 Task: Look for space in Rāmganj, Bangladesh from 1st July, 2023 to 3rd July, 2023 for 1 adult in price range Rs.5000 to Rs.15000. Place can be private room with 1  bedroom having 1 bed and 1 bathroom. Property type can be house, flat, guest house, hotel. Amenities needed are: air conditioning. Booking option can be shelf check-in. Required host language is English.
Action: Mouse moved to (438, 104)
Screenshot: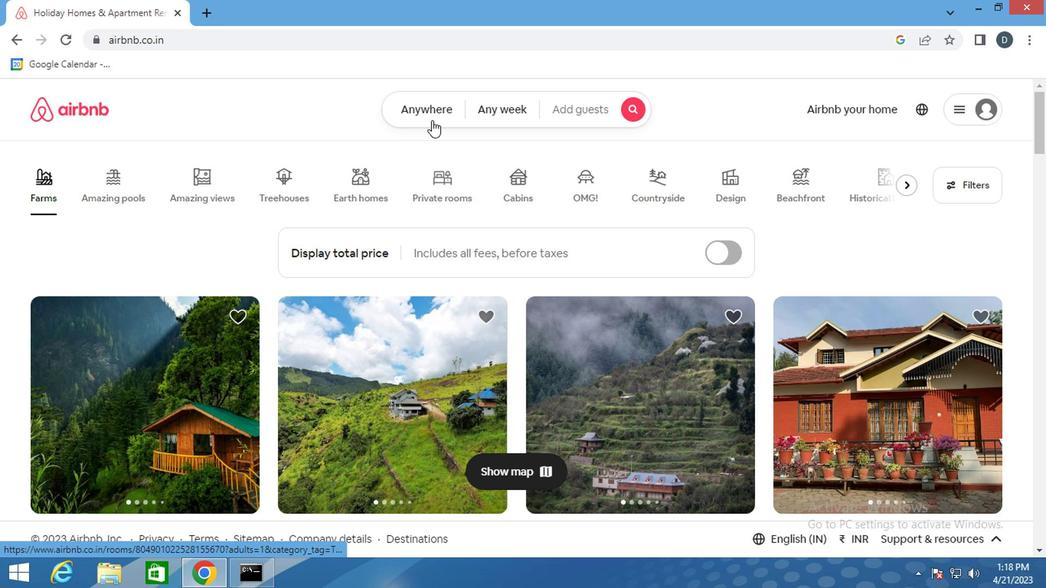 
Action: Mouse pressed left at (438, 104)
Screenshot: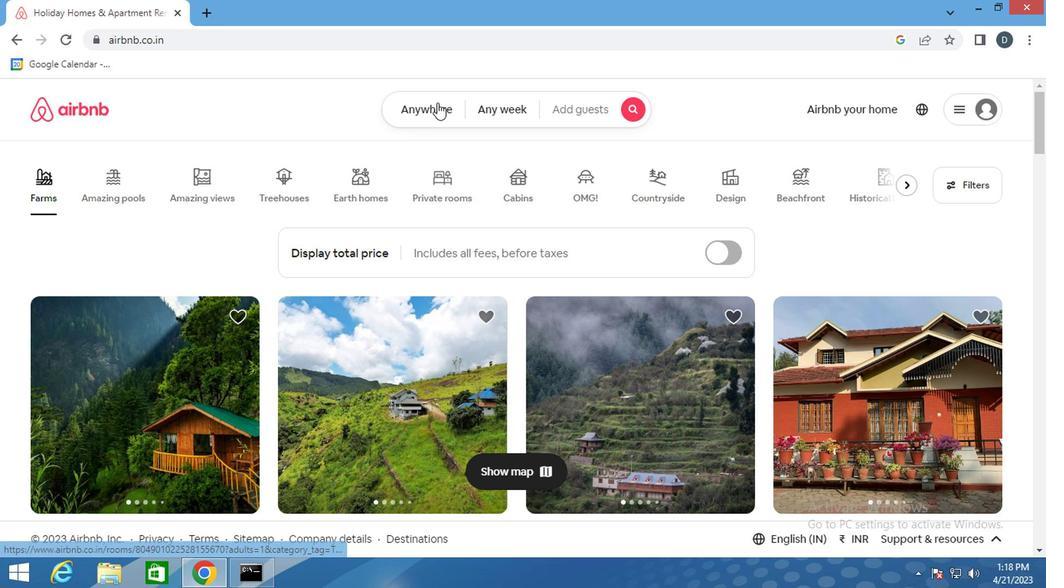 
Action: Mouse moved to (311, 178)
Screenshot: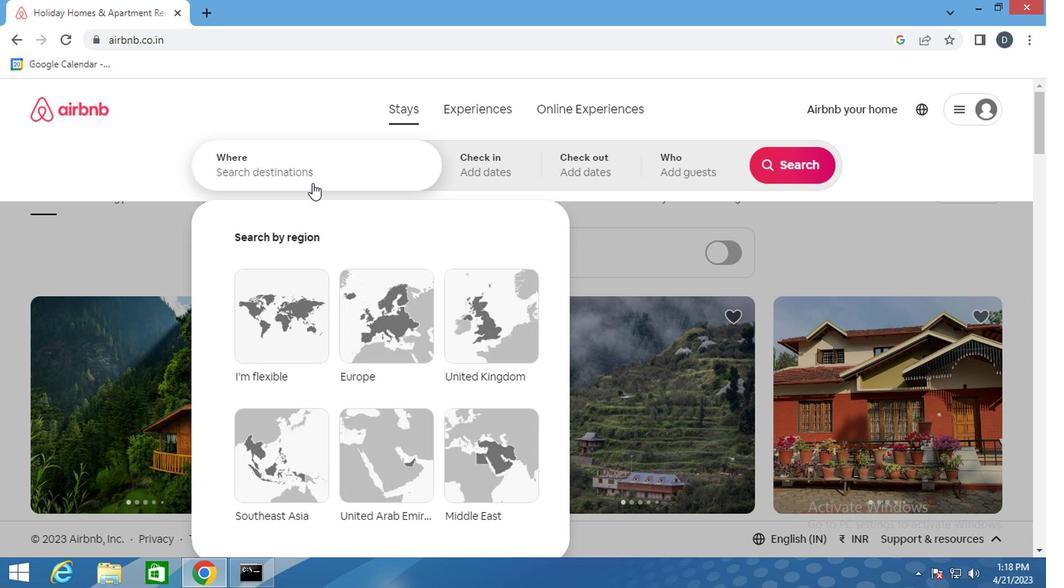 
Action: Mouse pressed left at (311, 178)
Screenshot: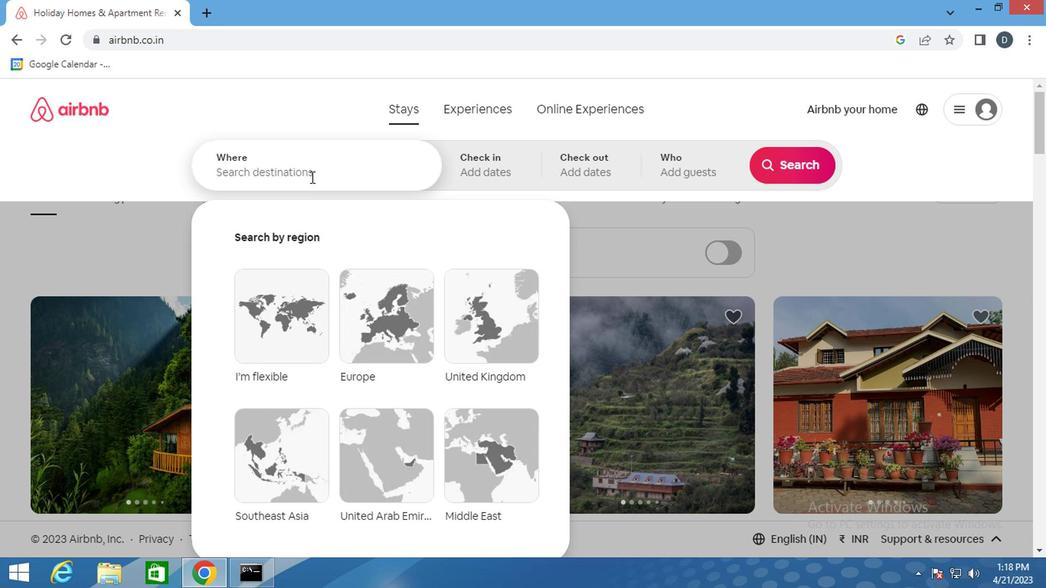 
Action: Key pressed <Key.shift>RAMGANJ,<Key.shift>BNAG<Key.backspace><Key.backspace><Key.backspace>ANG<Key.backspace><Key.down><Key.enter>
Screenshot: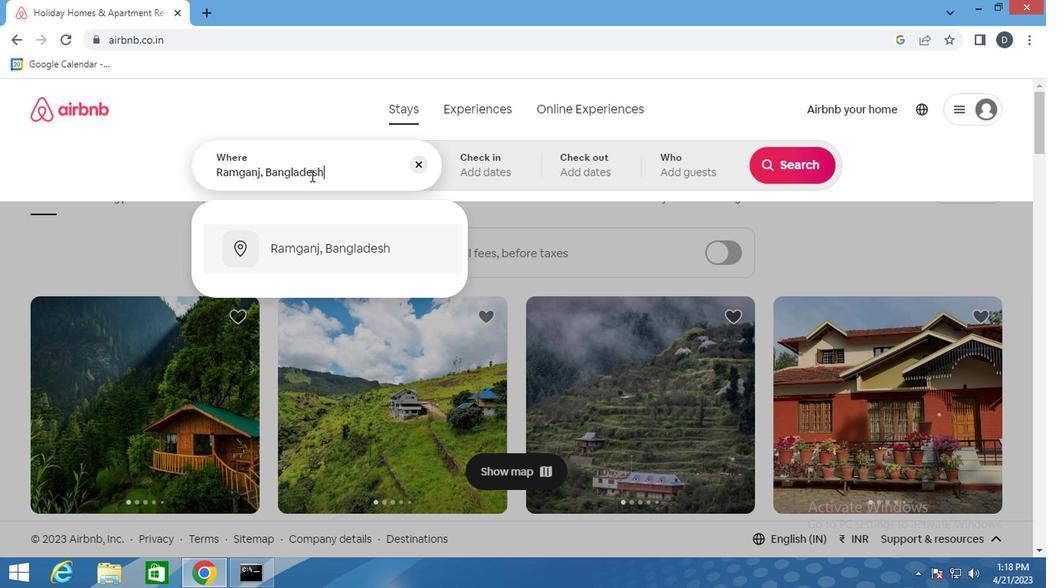 
Action: Mouse moved to (777, 289)
Screenshot: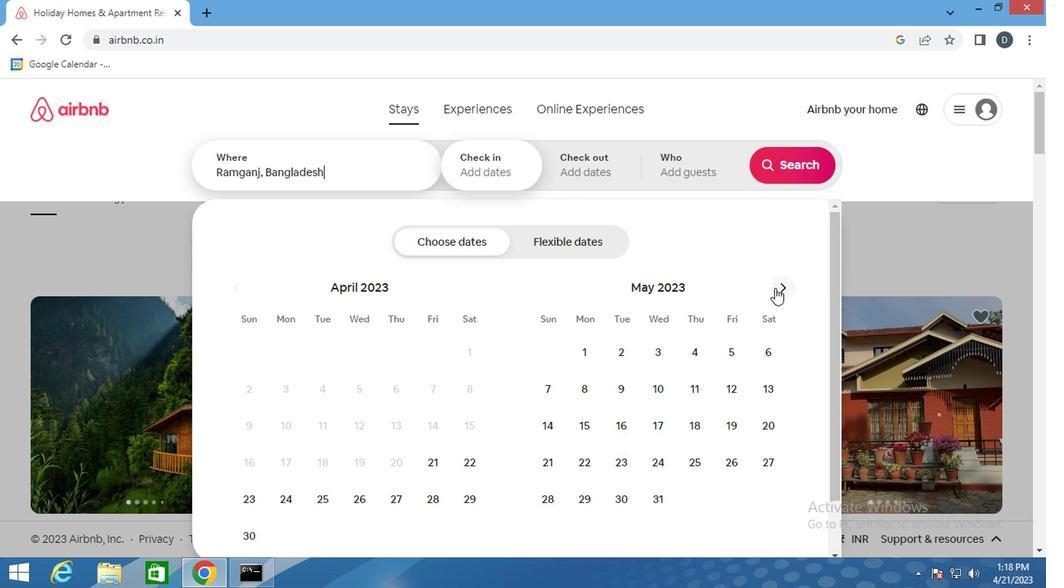 
Action: Mouse pressed left at (777, 289)
Screenshot: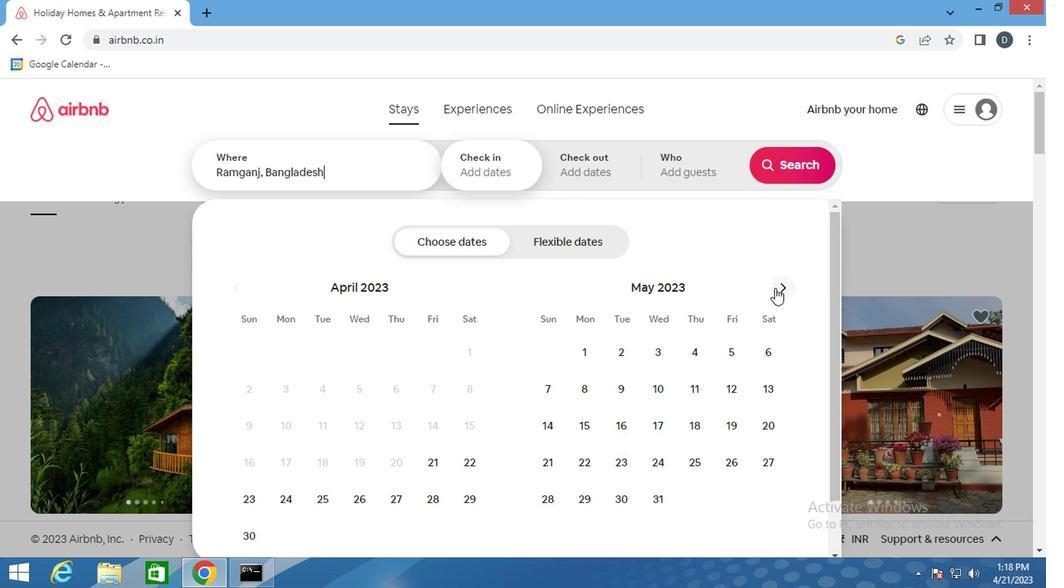 
Action: Mouse pressed left at (777, 289)
Screenshot: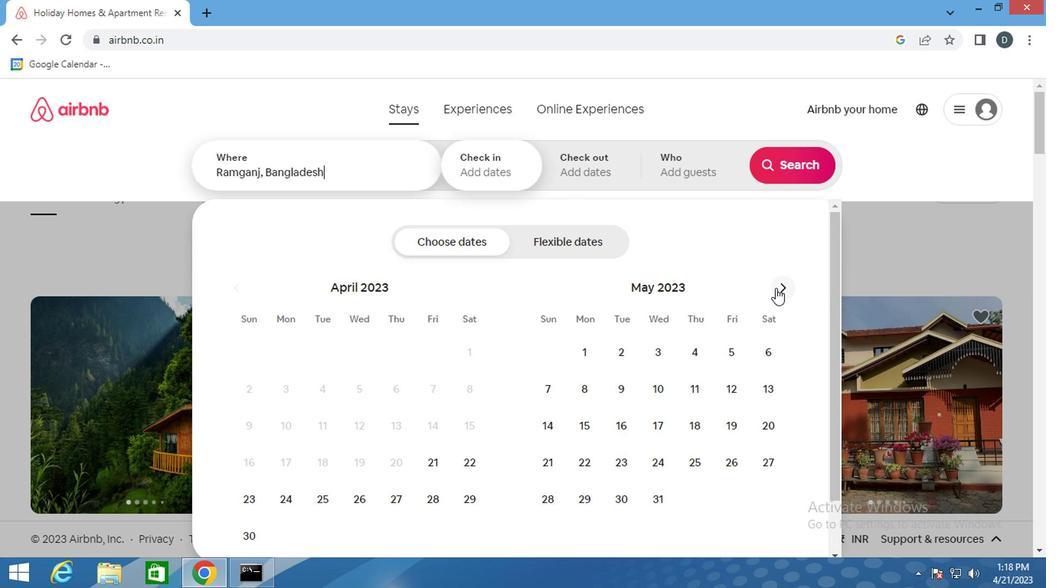 
Action: Mouse pressed left at (777, 289)
Screenshot: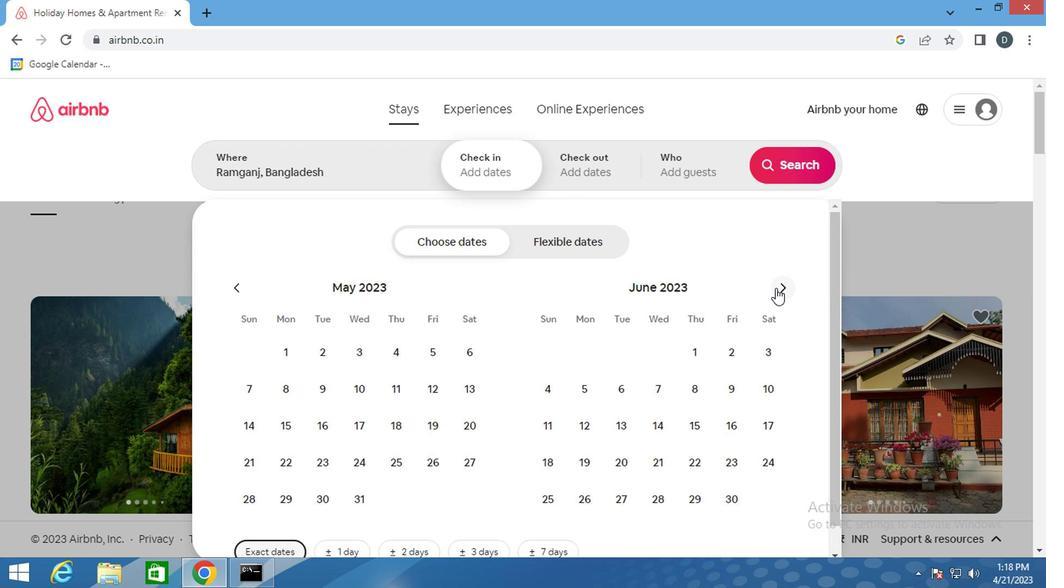 
Action: Mouse moved to (773, 348)
Screenshot: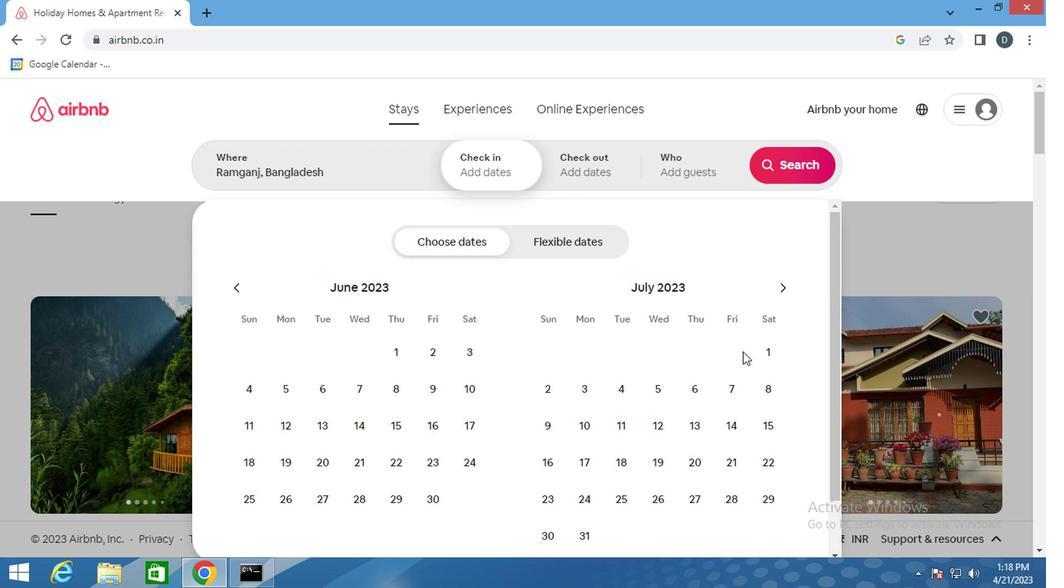 
Action: Mouse pressed left at (773, 348)
Screenshot: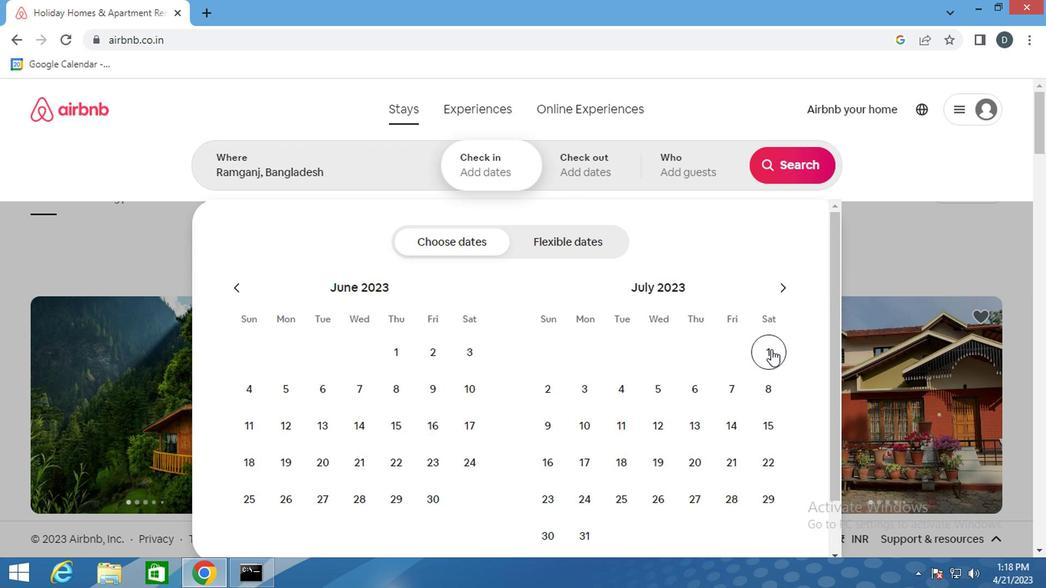 
Action: Mouse moved to (585, 391)
Screenshot: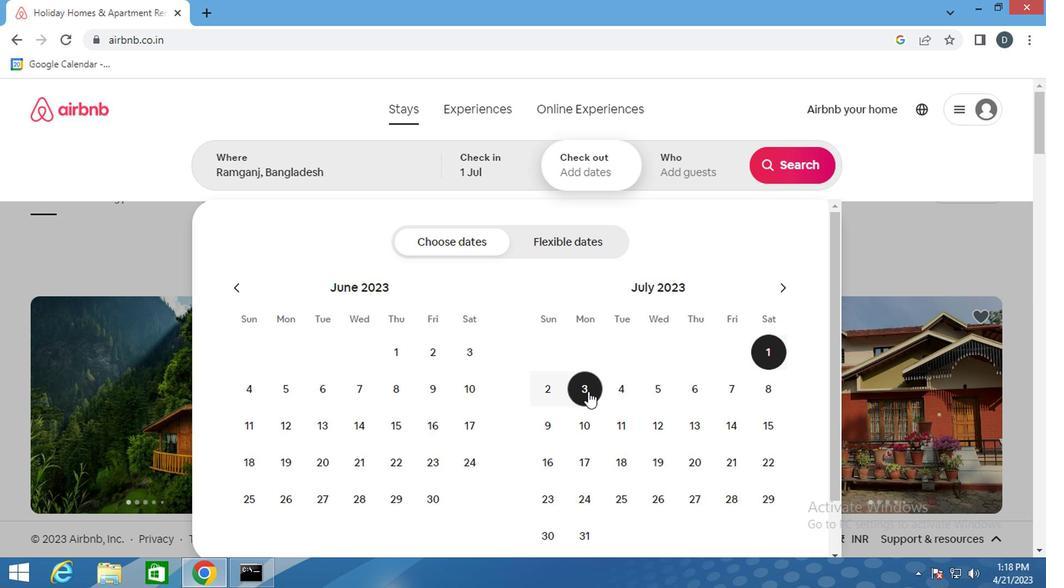 
Action: Mouse pressed left at (585, 391)
Screenshot: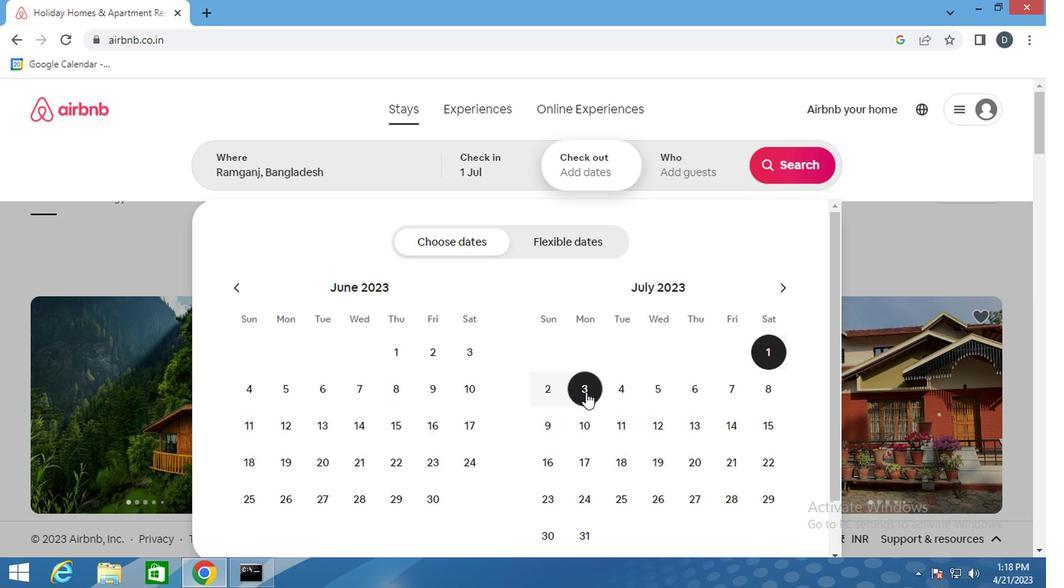 
Action: Mouse moved to (699, 164)
Screenshot: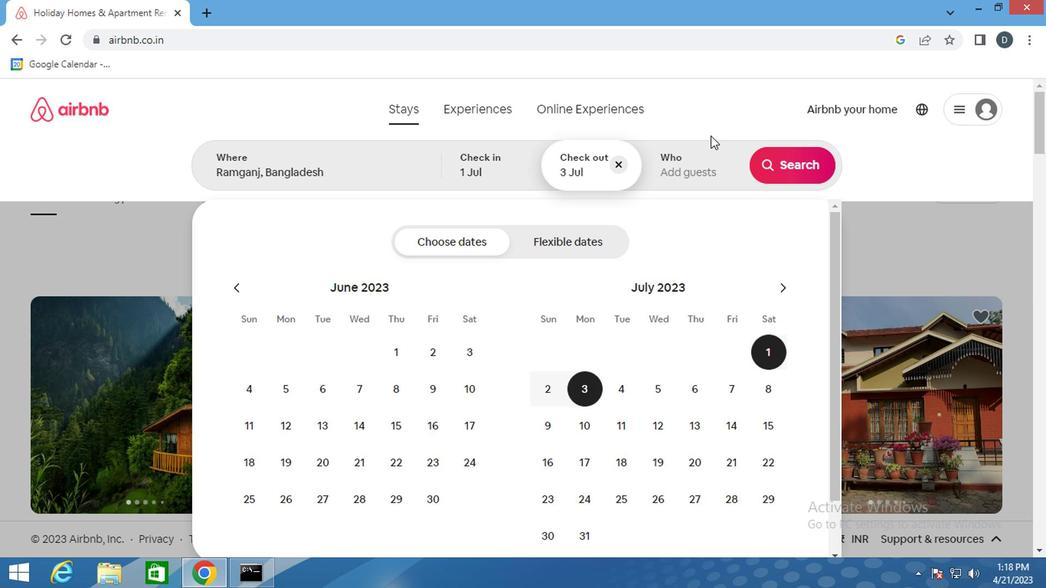 
Action: Mouse pressed left at (699, 164)
Screenshot: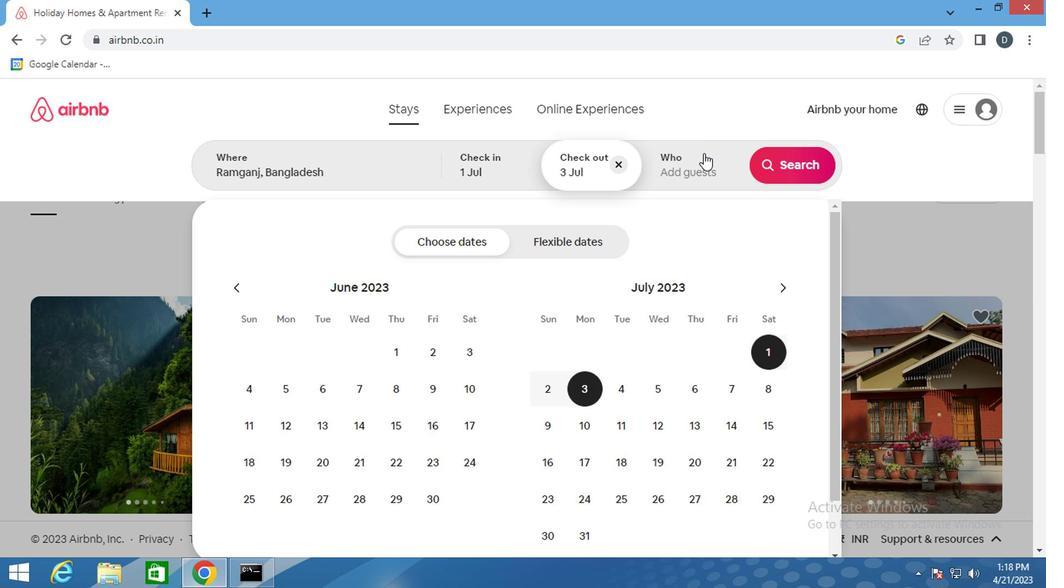 
Action: Mouse moved to (803, 250)
Screenshot: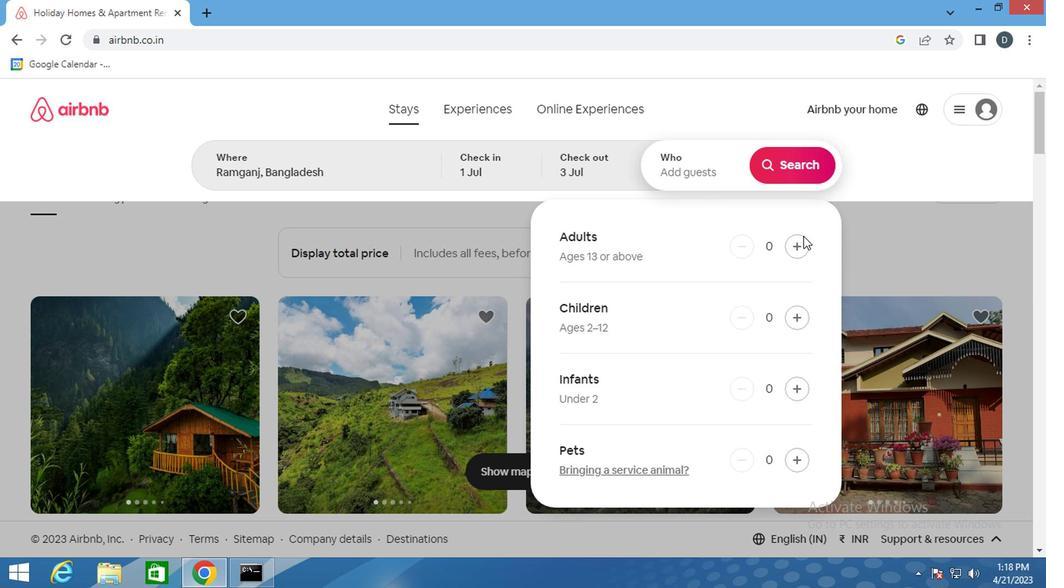 
Action: Mouse pressed left at (803, 250)
Screenshot: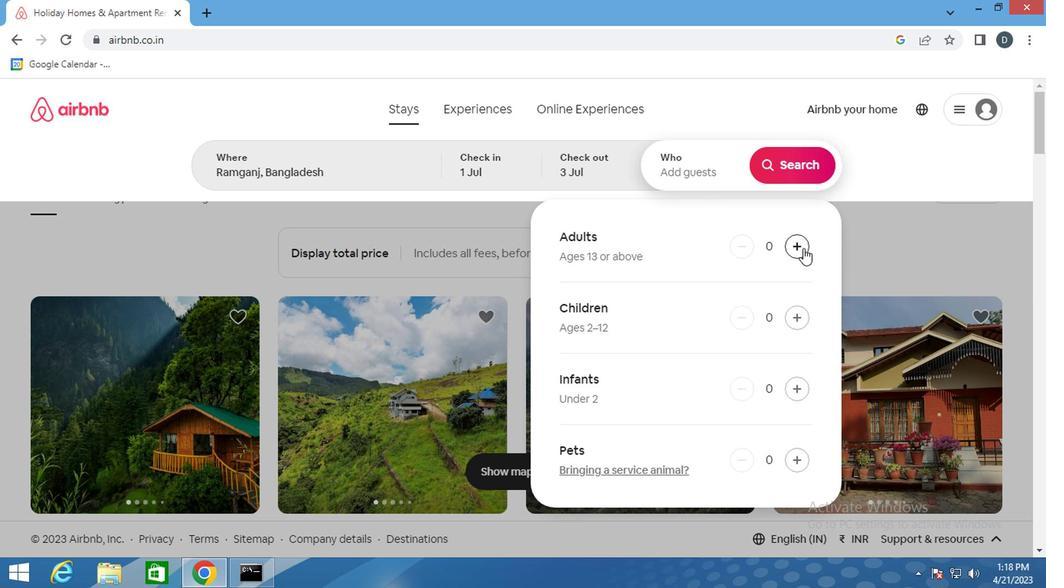 
Action: Mouse moved to (792, 170)
Screenshot: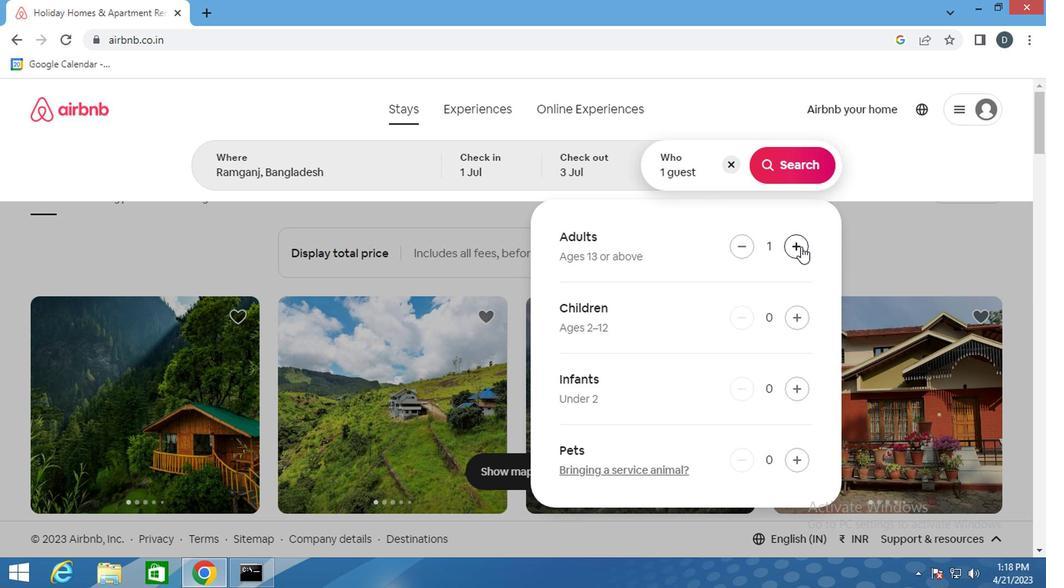 
Action: Mouse pressed left at (792, 170)
Screenshot: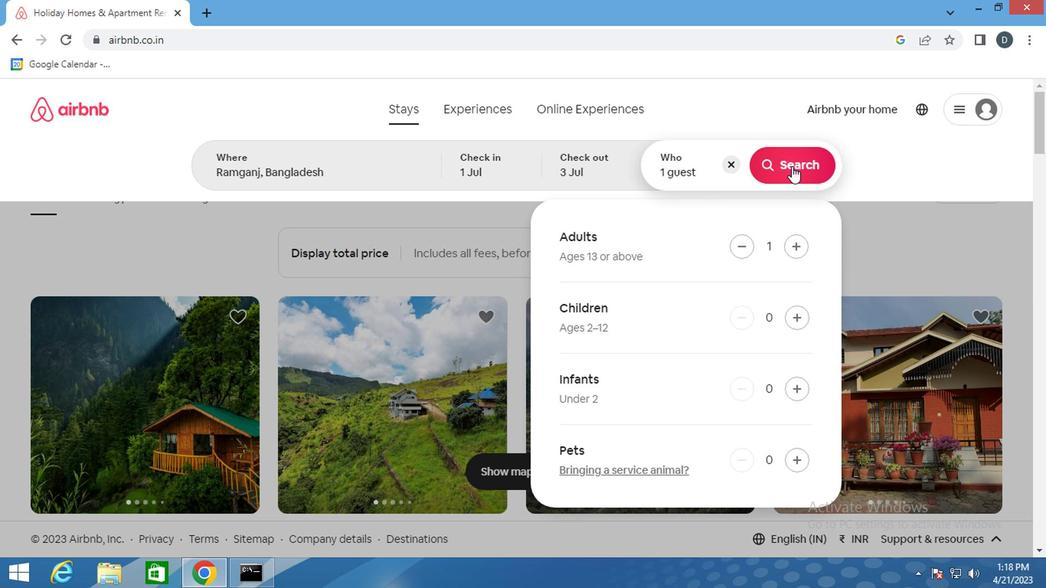 
Action: Mouse moved to (994, 167)
Screenshot: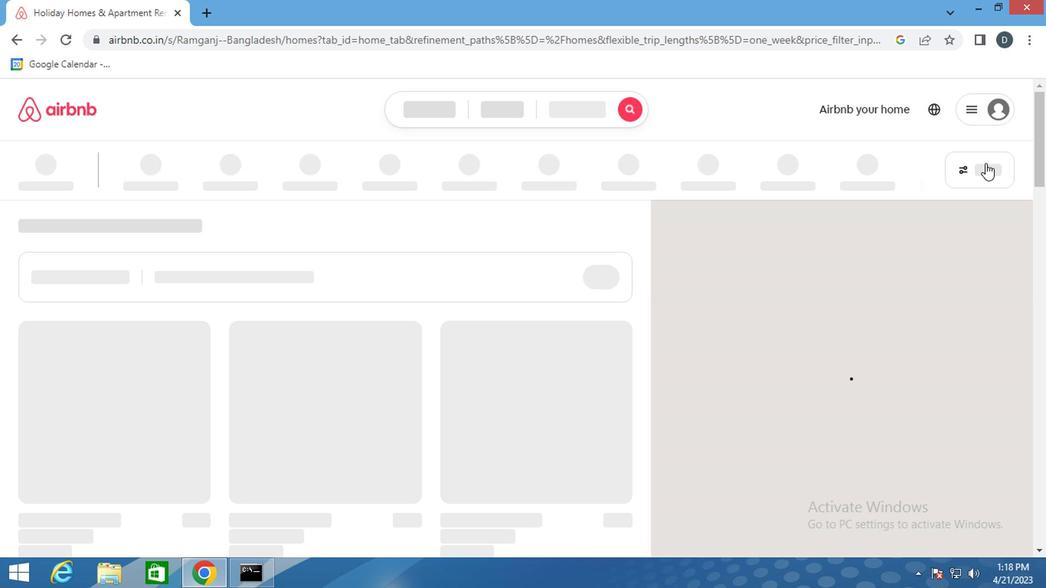 
Action: Mouse pressed left at (994, 167)
Screenshot: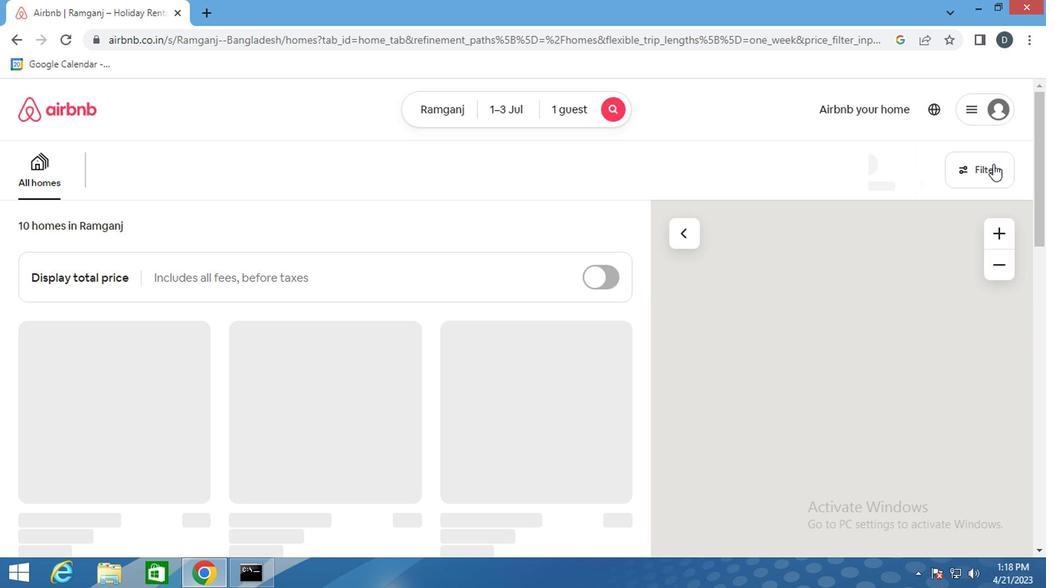 
Action: Mouse moved to (396, 371)
Screenshot: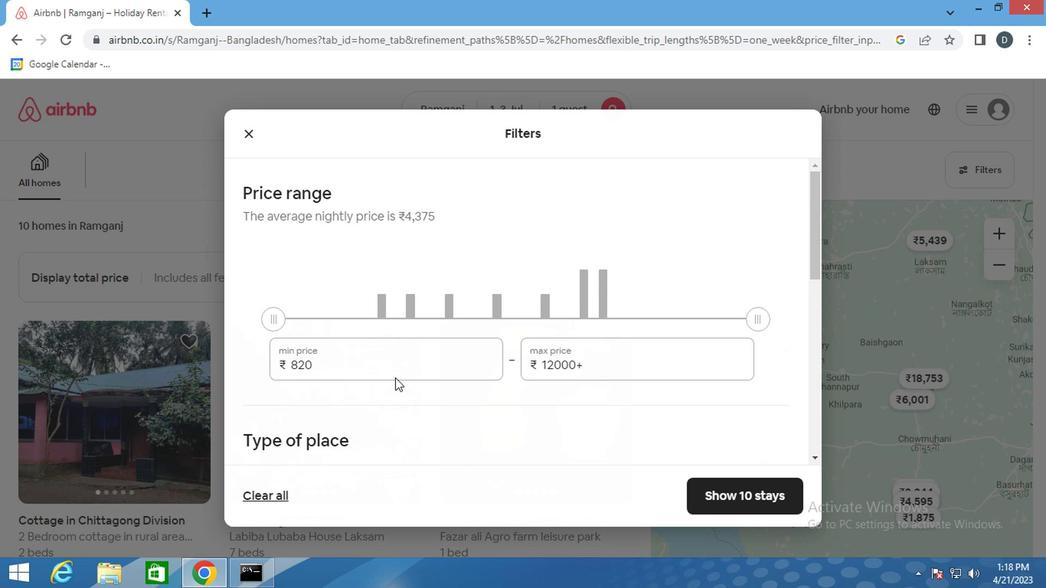 
Action: Mouse pressed left at (396, 371)
Screenshot: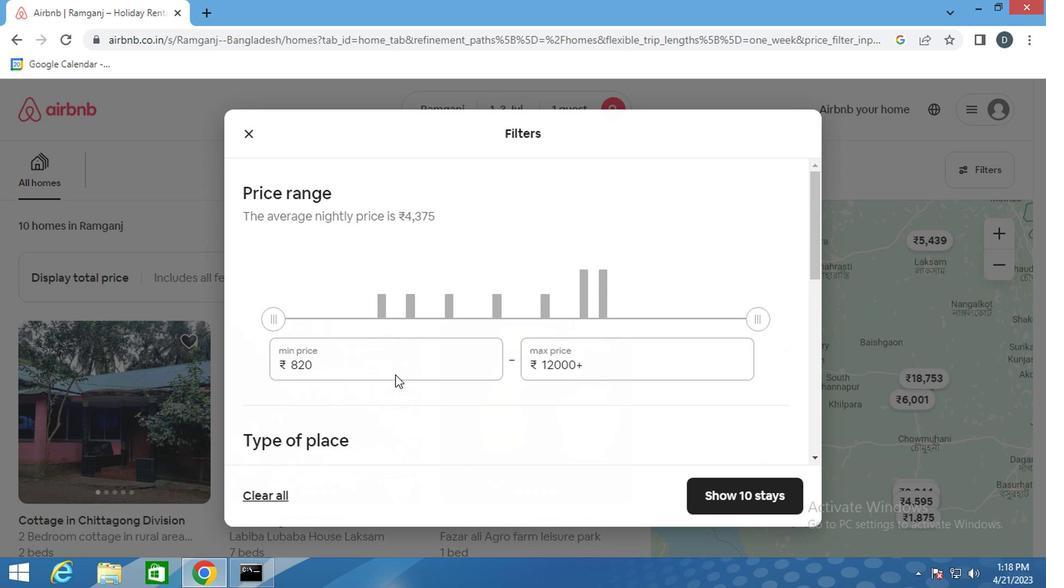 
Action: Mouse pressed left at (396, 371)
Screenshot: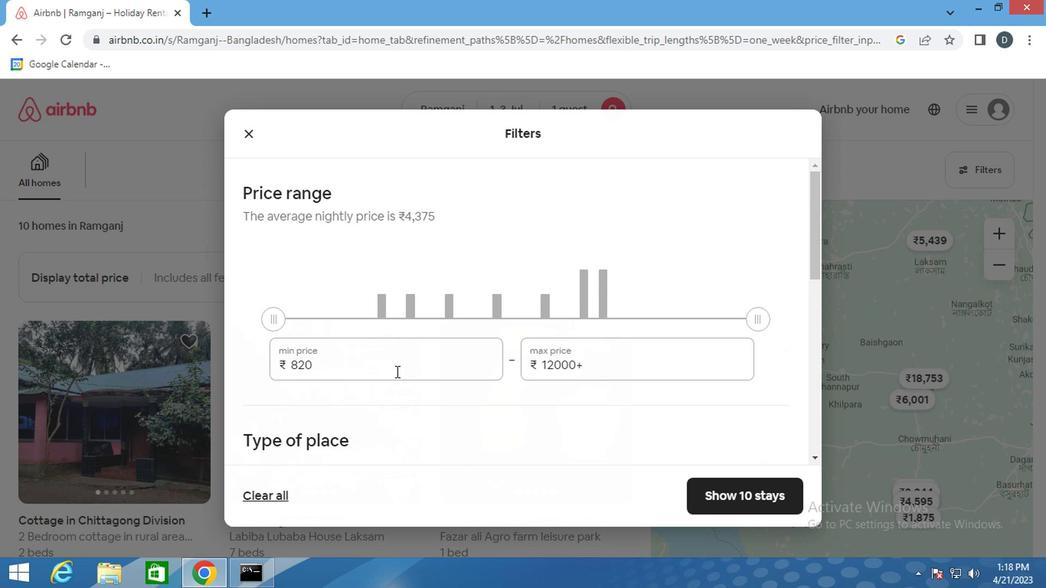 
Action: Key pressed 5000<Key.tab>ctrl+Actrl+15000
Screenshot: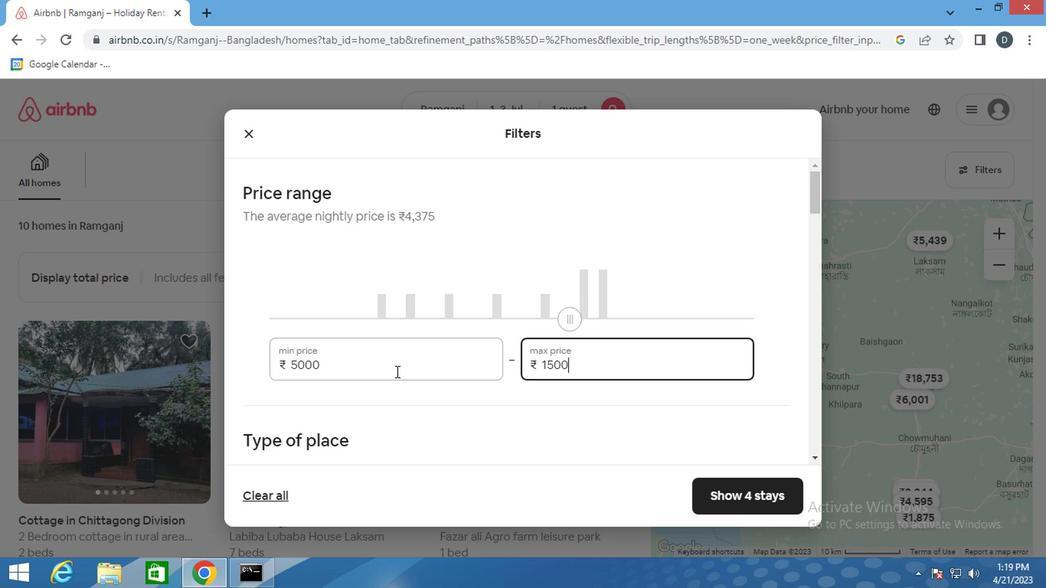 
Action: Mouse moved to (563, 384)
Screenshot: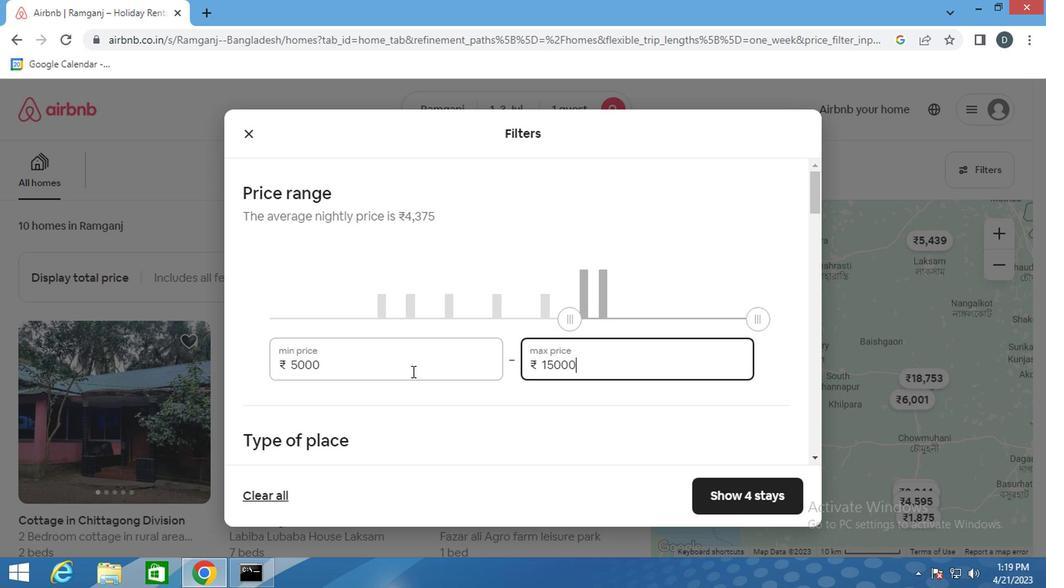 
Action: Mouse scrolled (563, 383) with delta (0, -1)
Screenshot: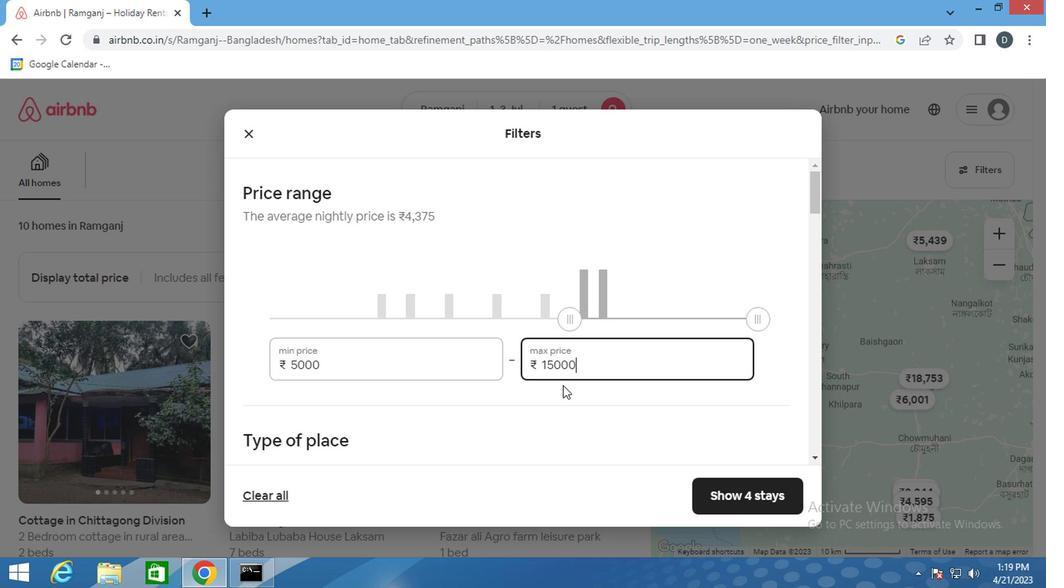 
Action: Mouse scrolled (563, 383) with delta (0, -1)
Screenshot: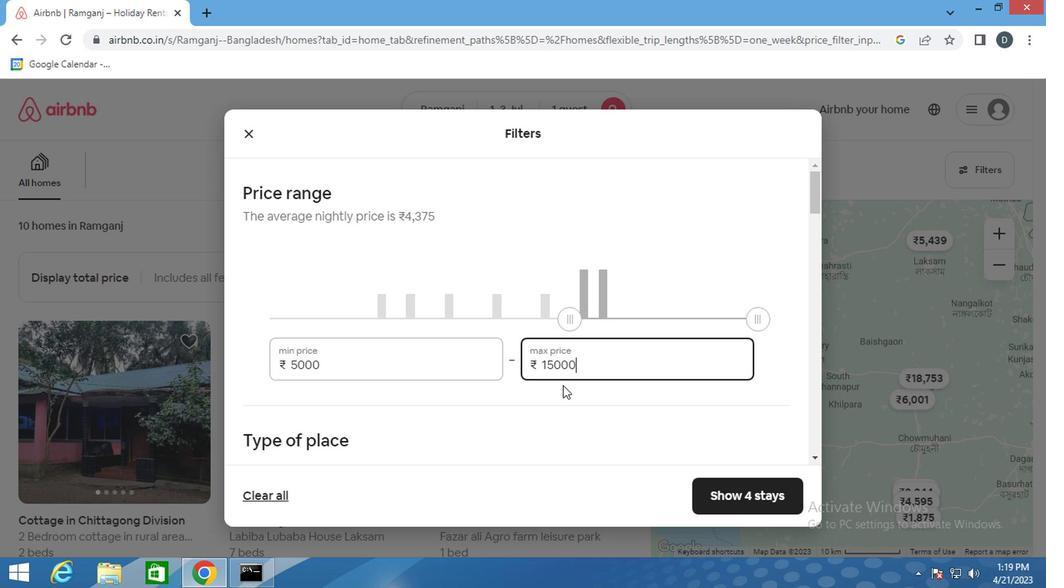 
Action: Mouse scrolled (563, 383) with delta (0, -1)
Screenshot: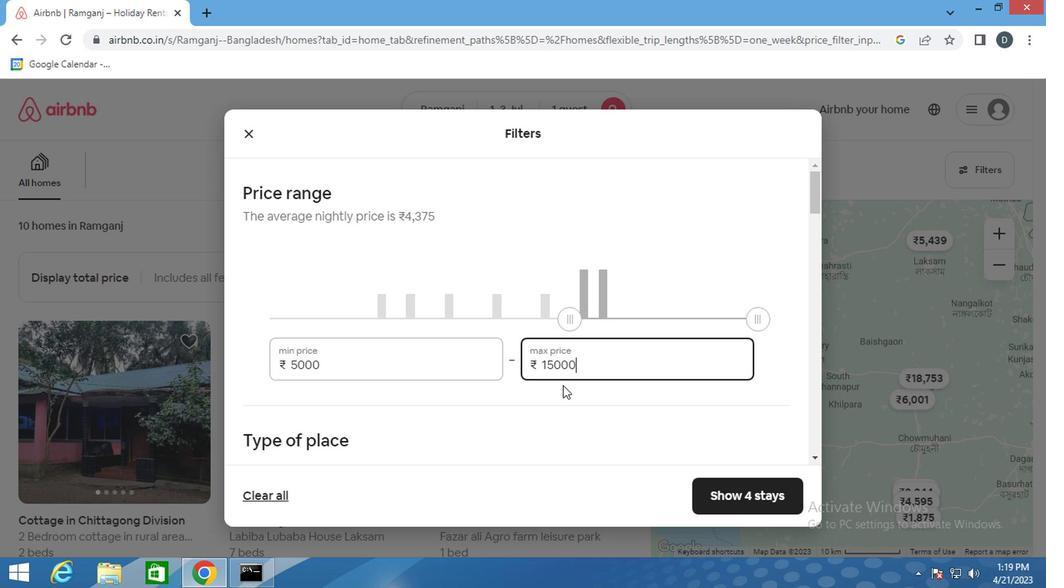 
Action: Mouse moved to (576, 283)
Screenshot: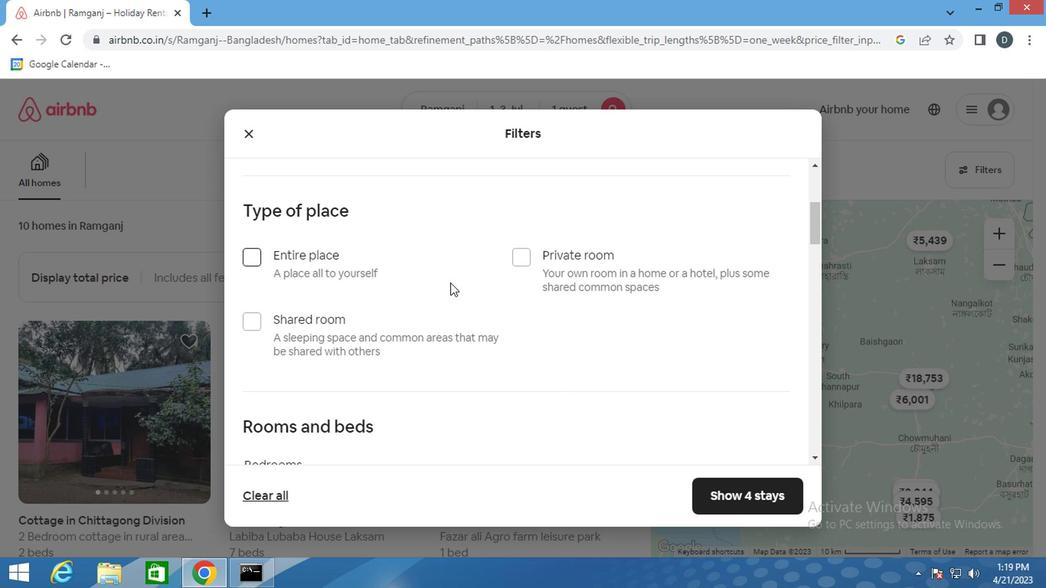 
Action: Mouse pressed left at (576, 283)
Screenshot: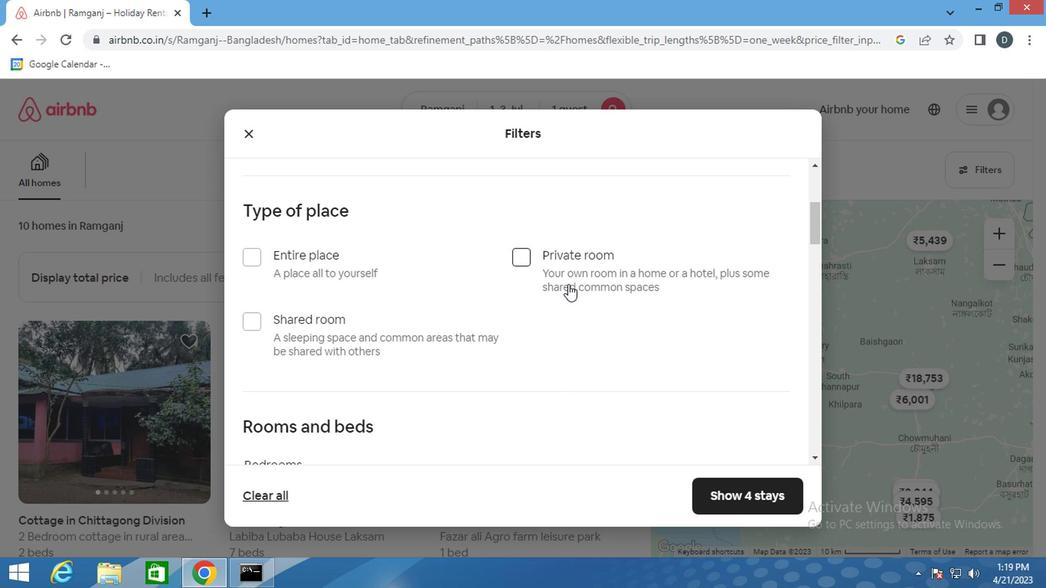 
Action: Mouse scrolled (576, 282) with delta (0, -1)
Screenshot: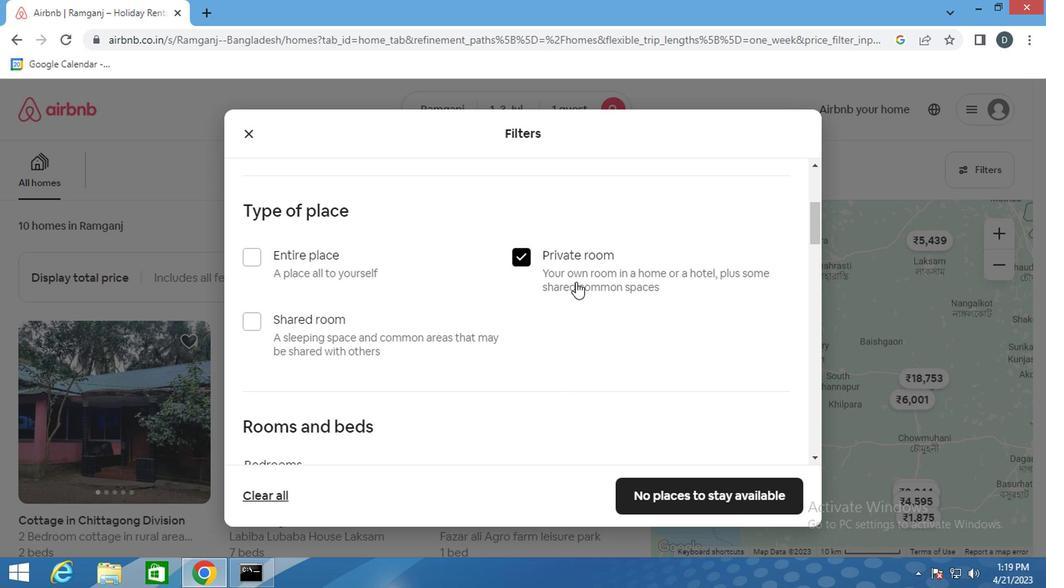 
Action: Mouse scrolled (576, 282) with delta (0, -1)
Screenshot: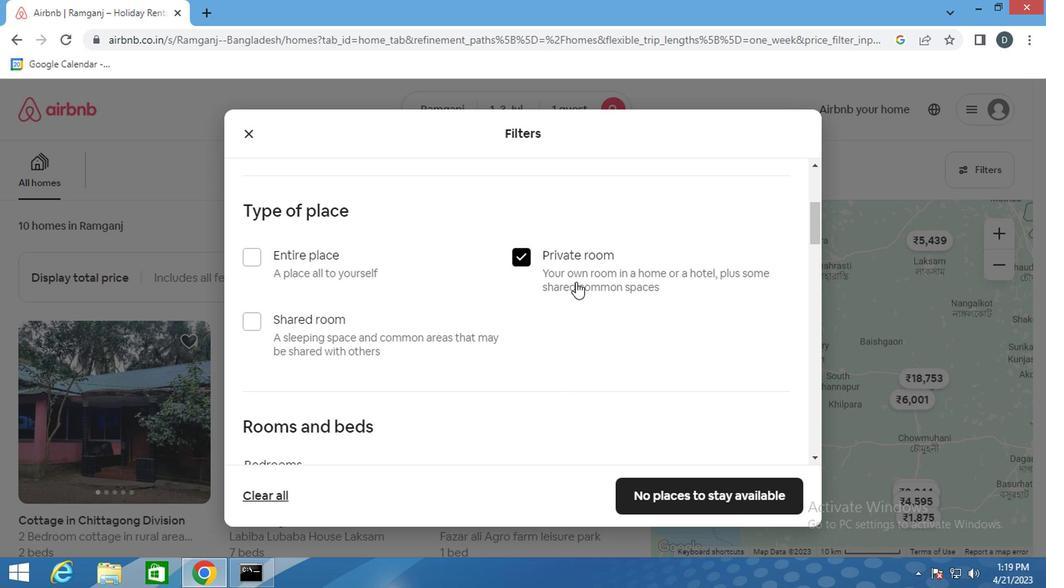 
Action: Mouse moved to (343, 351)
Screenshot: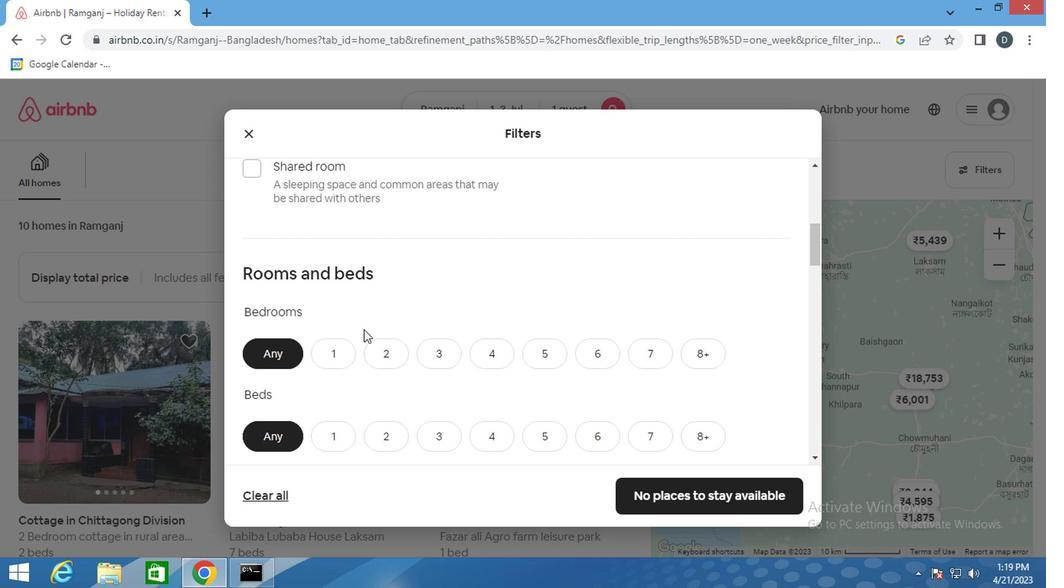 
Action: Mouse pressed left at (343, 351)
Screenshot: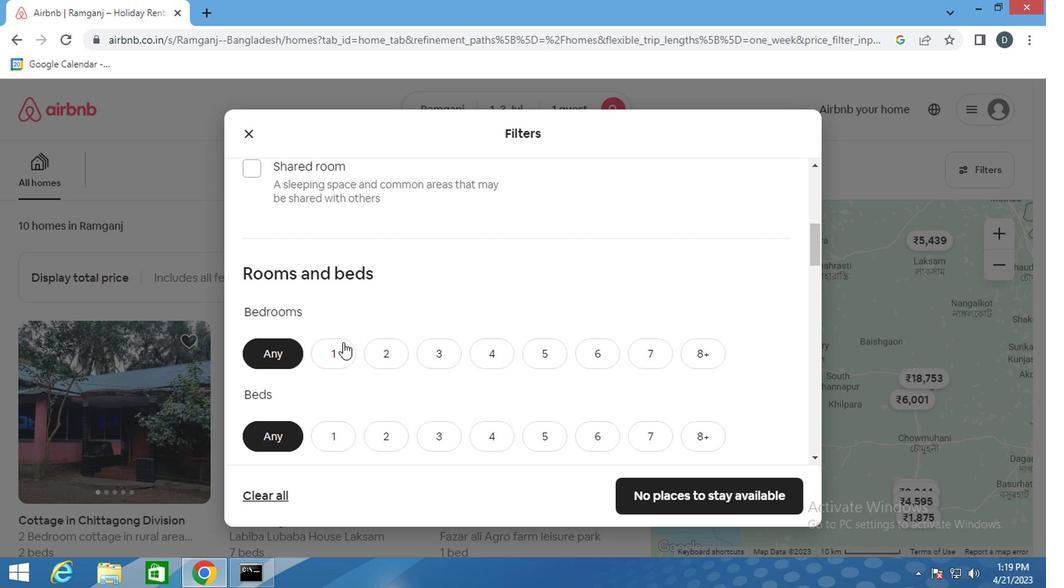 
Action: Mouse moved to (345, 433)
Screenshot: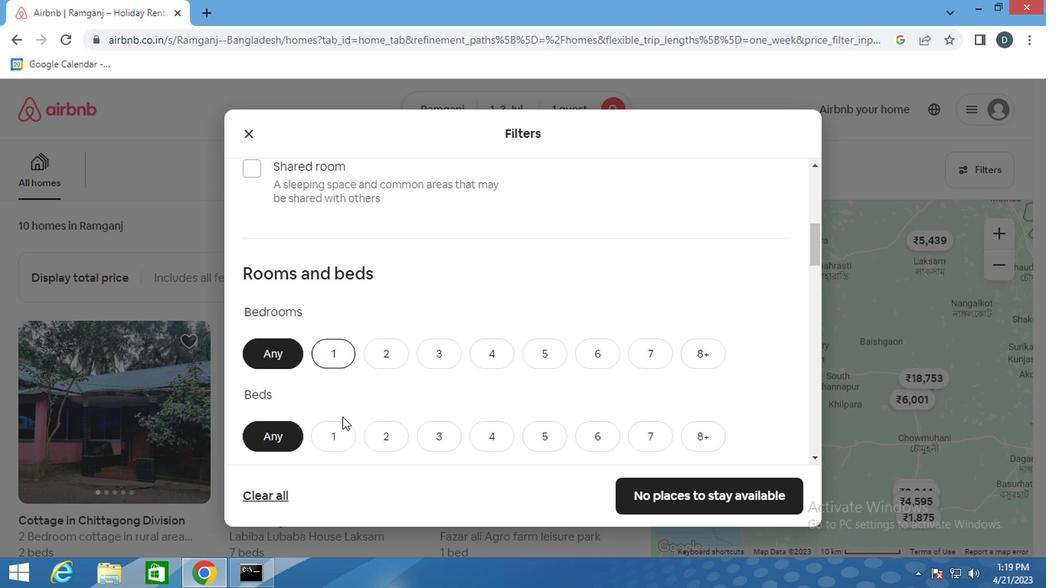 
Action: Mouse pressed left at (345, 433)
Screenshot: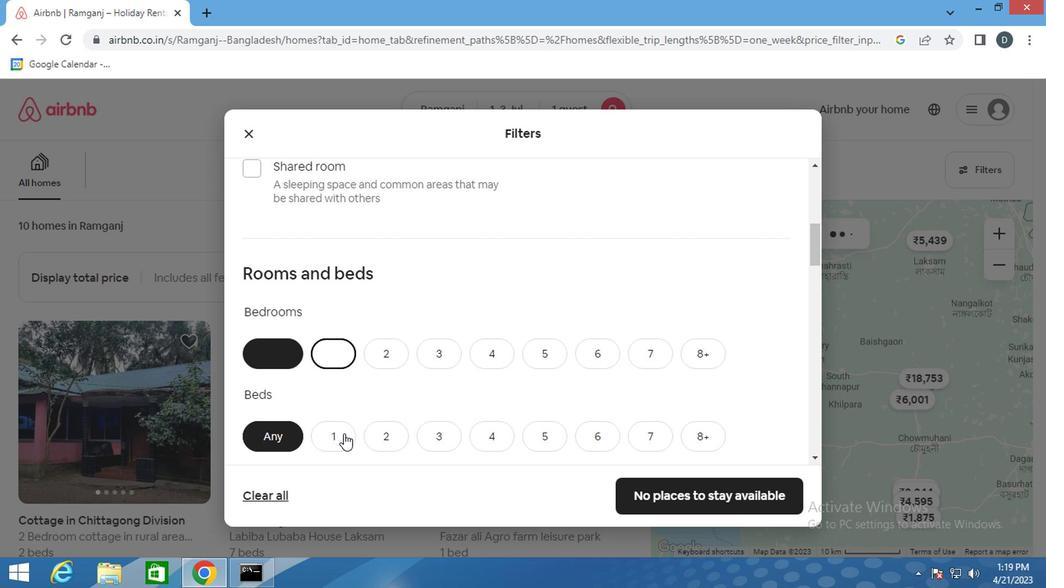
Action: Mouse moved to (411, 395)
Screenshot: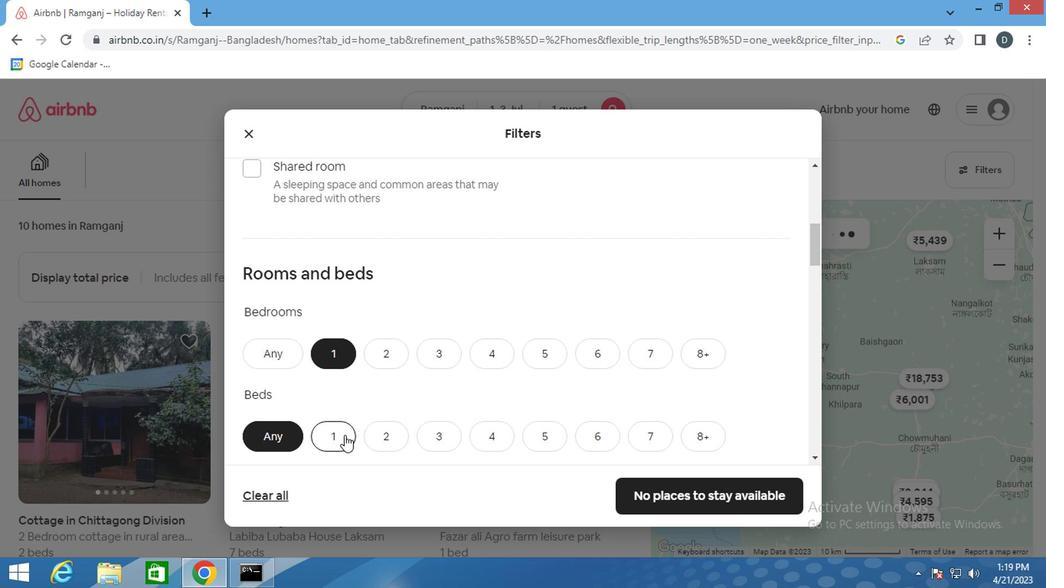 
Action: Mouse scrolled (411, 395) with delta (0, 0)
Screenshot: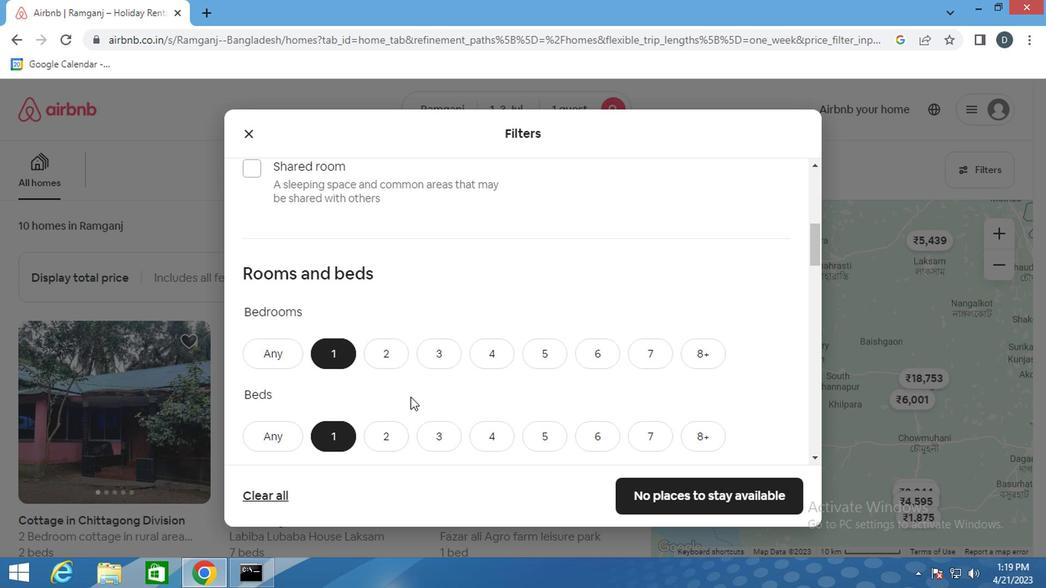 
Action: Mouse scrolled (411, 395) with delta (0, 0)
Screenshot: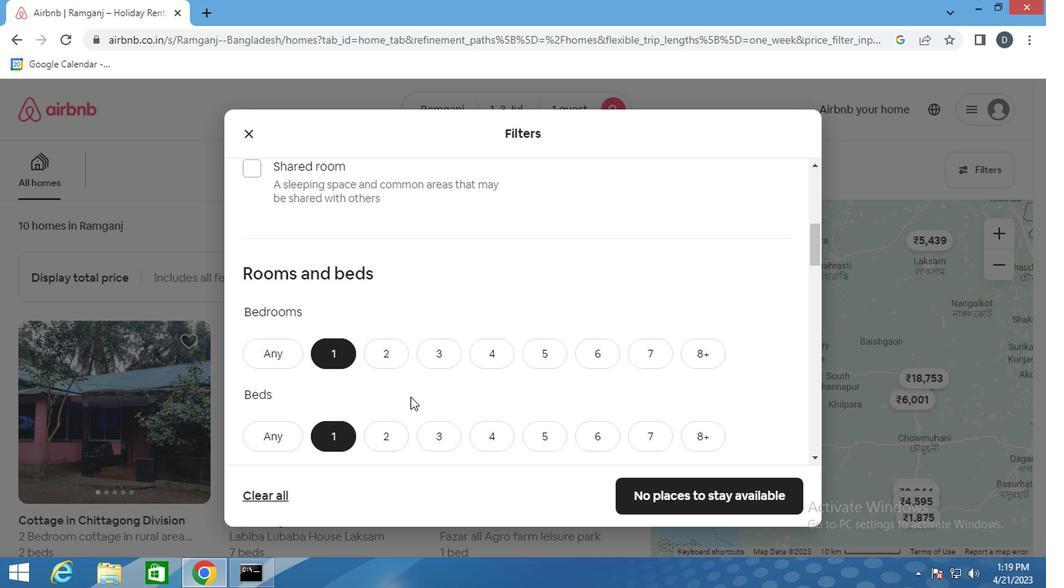 
Action: Mouse scrolled (411, 395) with delta (0, 0)
Screenshot: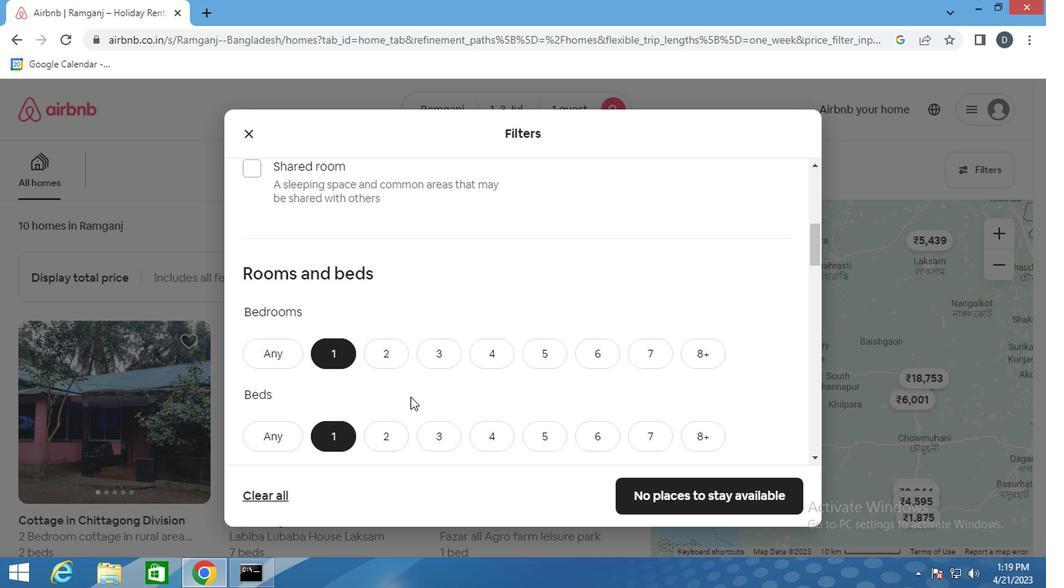 
Action: Mouse moved to (343, 294)
Screenshot: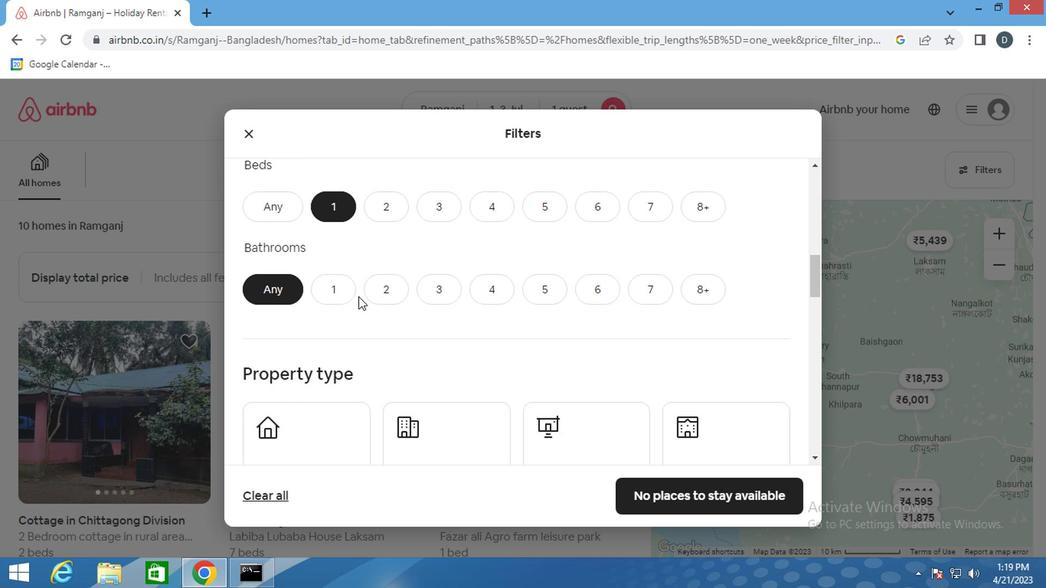 
Action: Mouse pressed left at (343, 294)
Screenshot: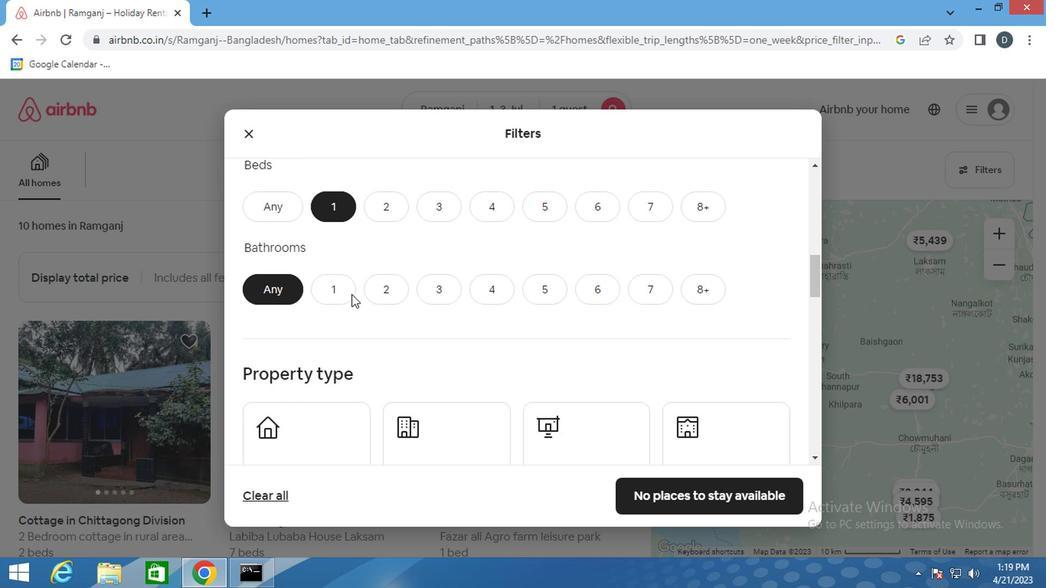 
Action: Mouse moved to (424, 331)
Screenshot: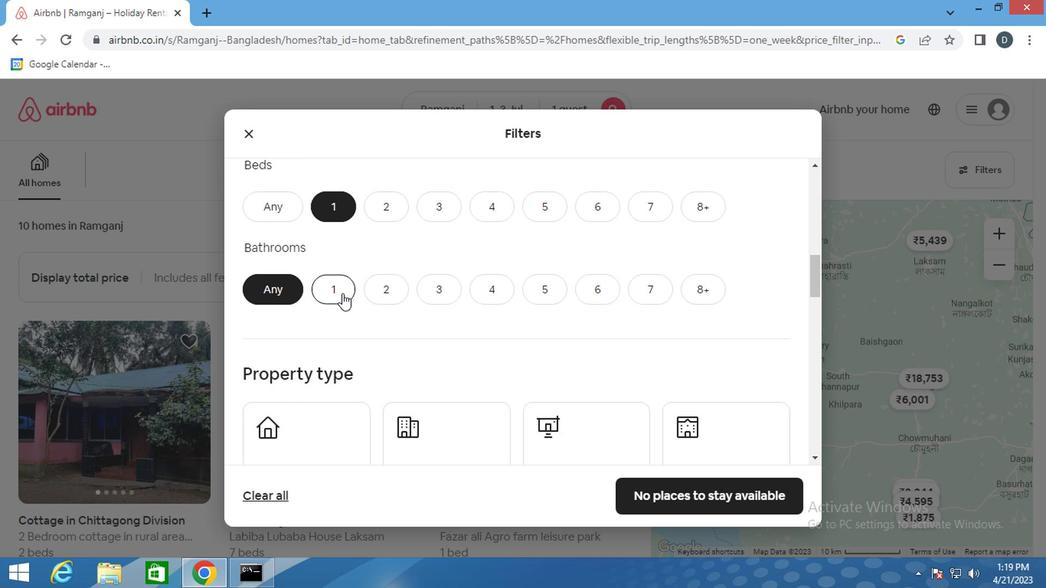
Action: Mouse scrolled (424, 329) with delta (0, -1)
Screenshot: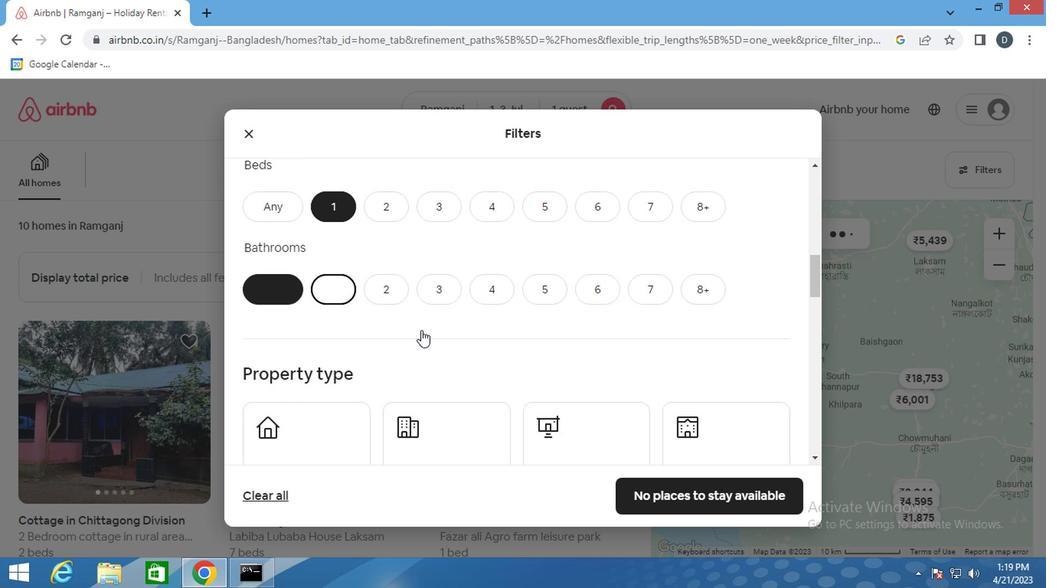 
Action: Mouse scrolled (424, 329) with delta (0, -1)
Screenshot: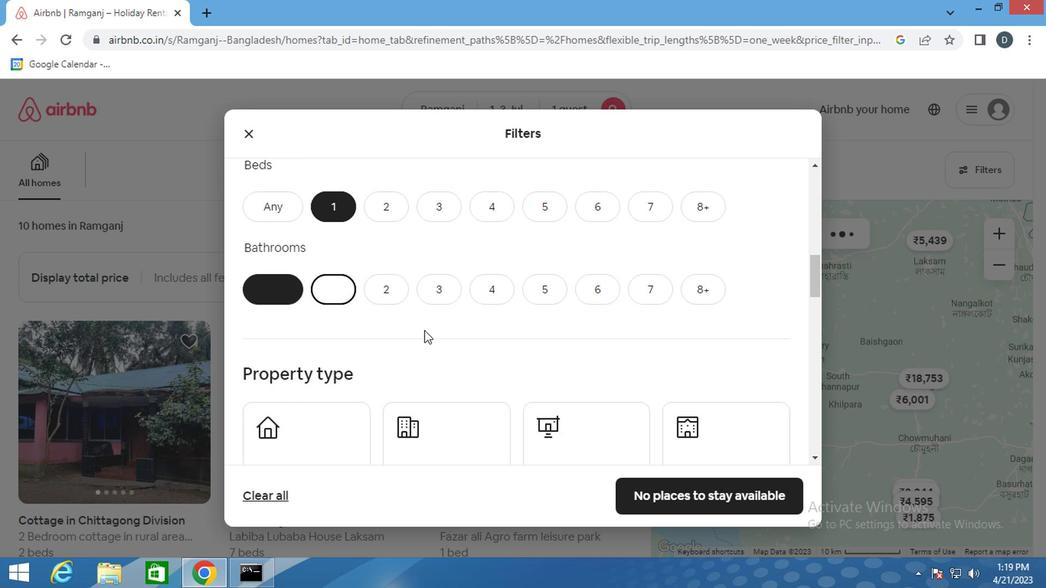 
Action: Mouse moved to (341, 299)
Screenshot: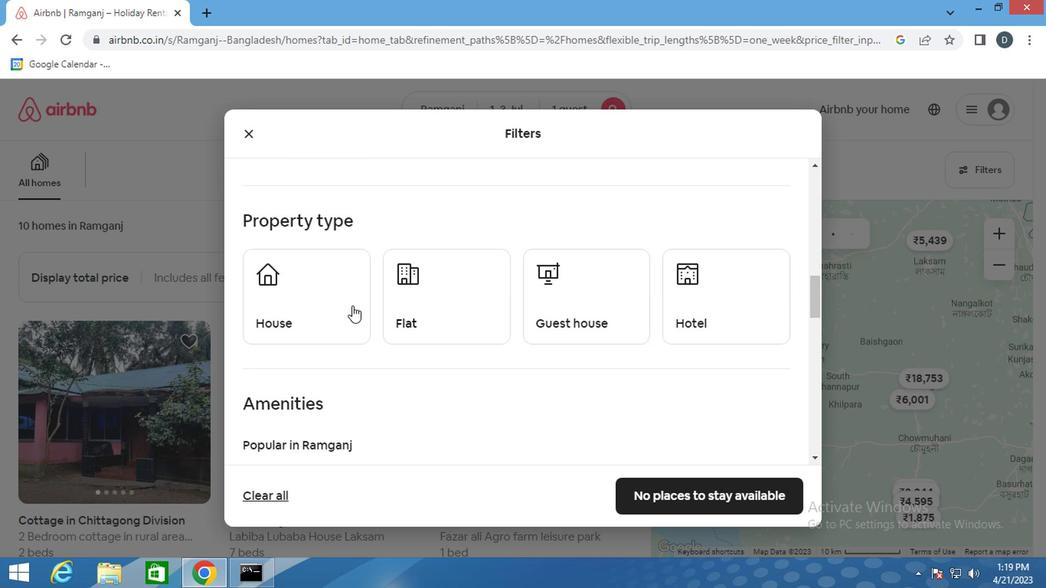 
Action: Mouse pressed left at (341, 299)
Screenshot: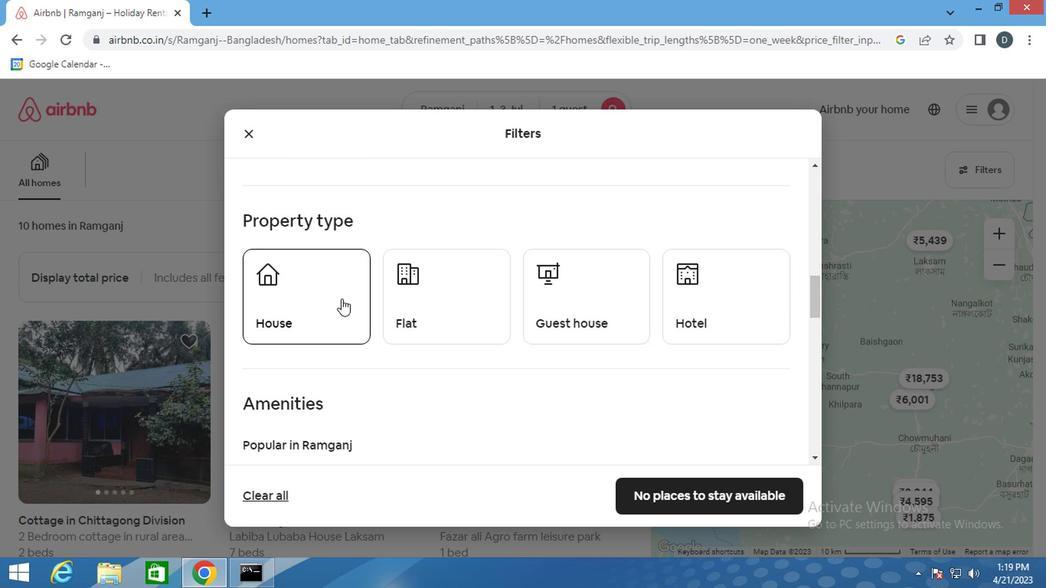 
Action: Mouse moved to (466, 299)
Screenshot: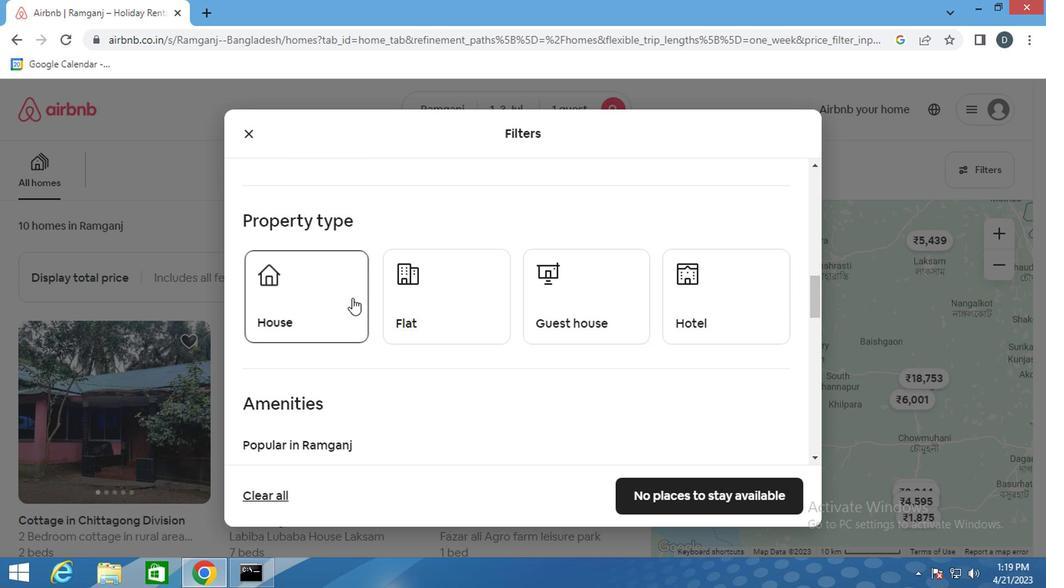
Action: Mouse pressed left at (466, 299)
Screenshot: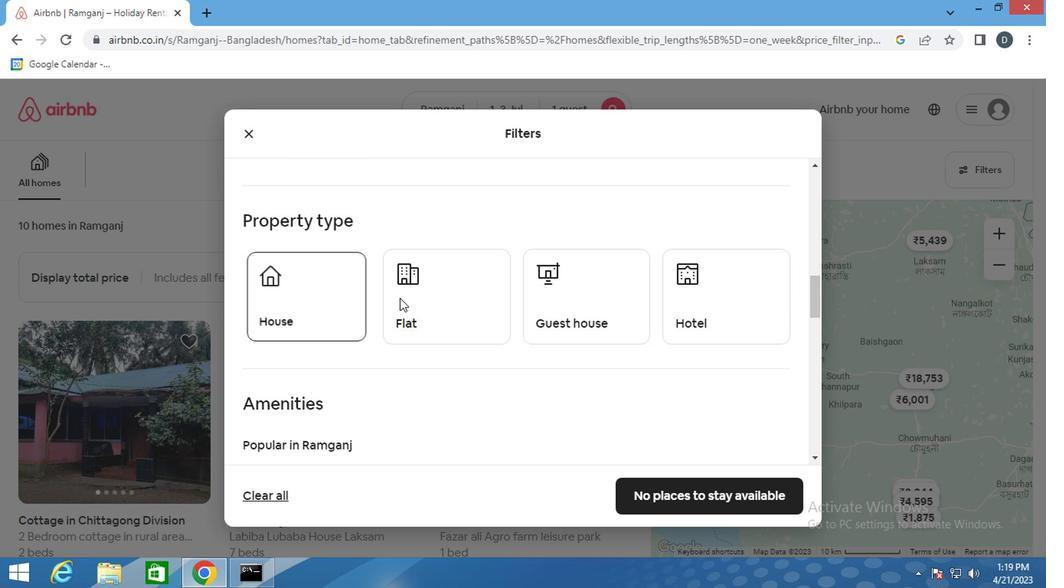 
Action: Mouse moved to (585, 299)
Screenshot: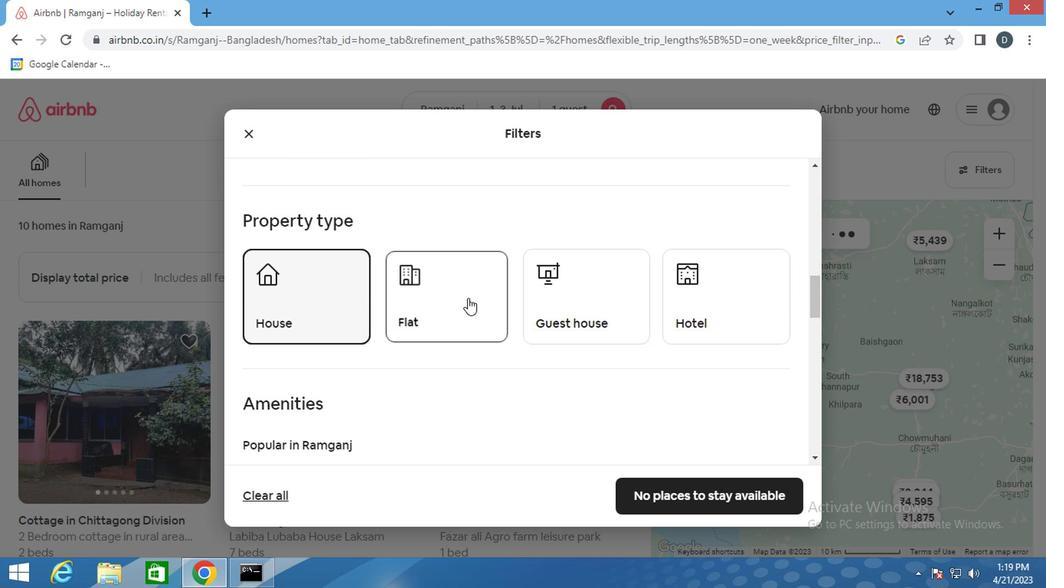 
Action: Mouse pressed left at (585, 299)
Screenshot: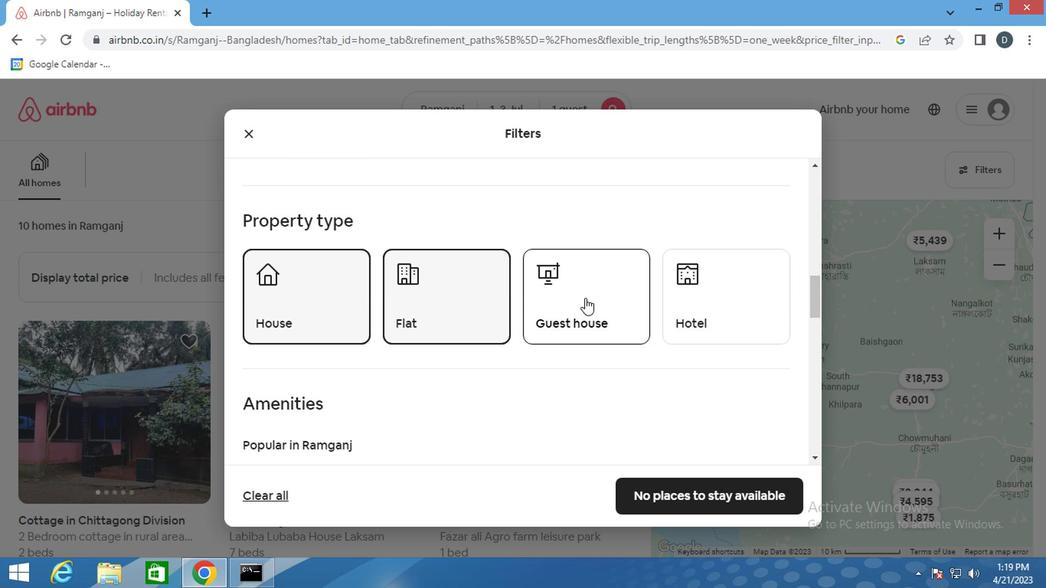 
Action: Mouse moved to (749, 293)
Screenshot: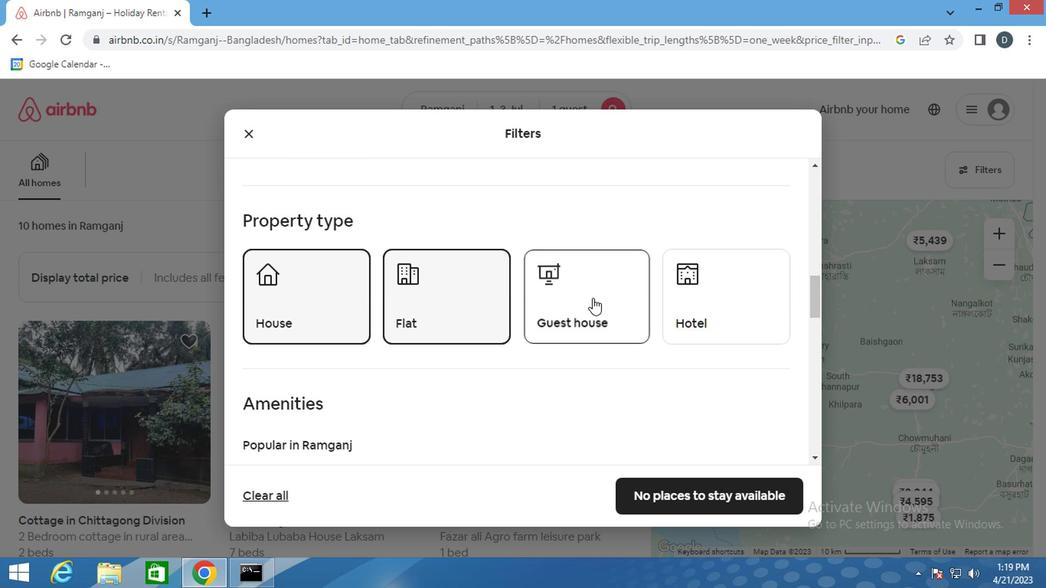 
Action: Mouse pressed left at (749, 293)
Screenshot: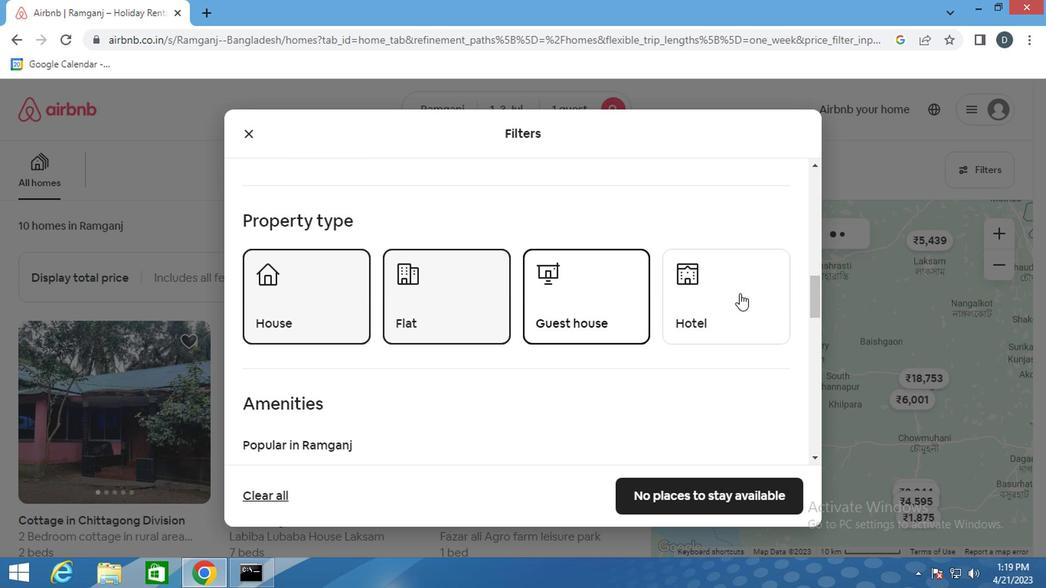 
Action: Mouse moved to (607, 369)
Screenshot: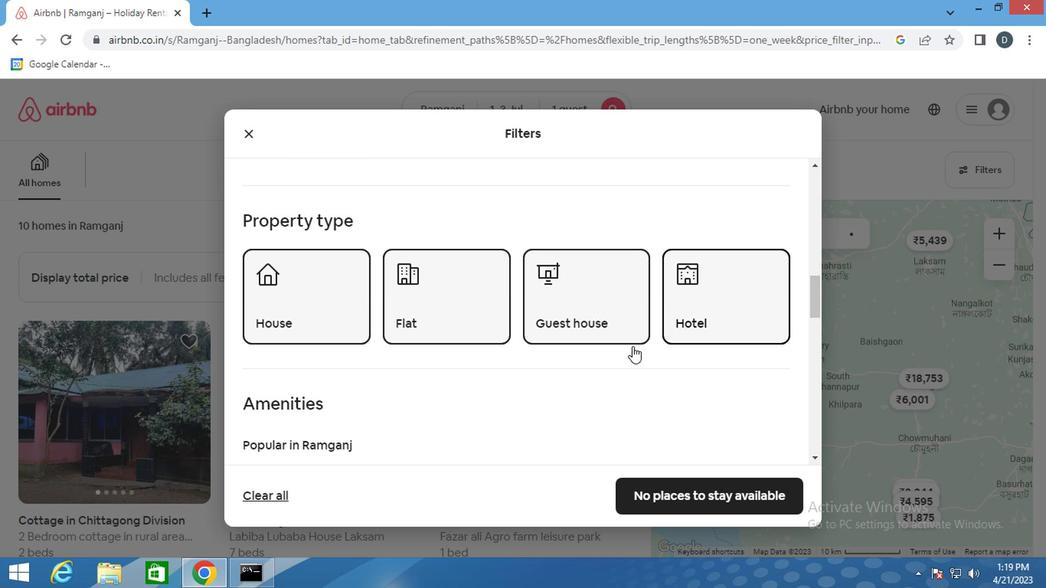 
Action: Mouse scrolled (607, 369) with delta (0, 0)
Screenshot: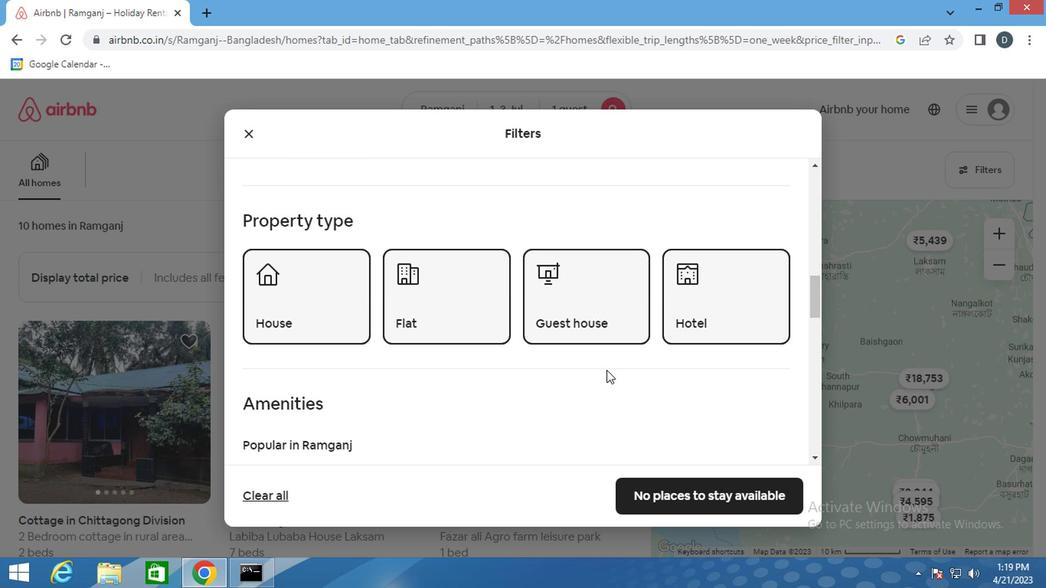 
Action: Mouse scrolled (607, 369) with delta (0, 0)
Screenshot: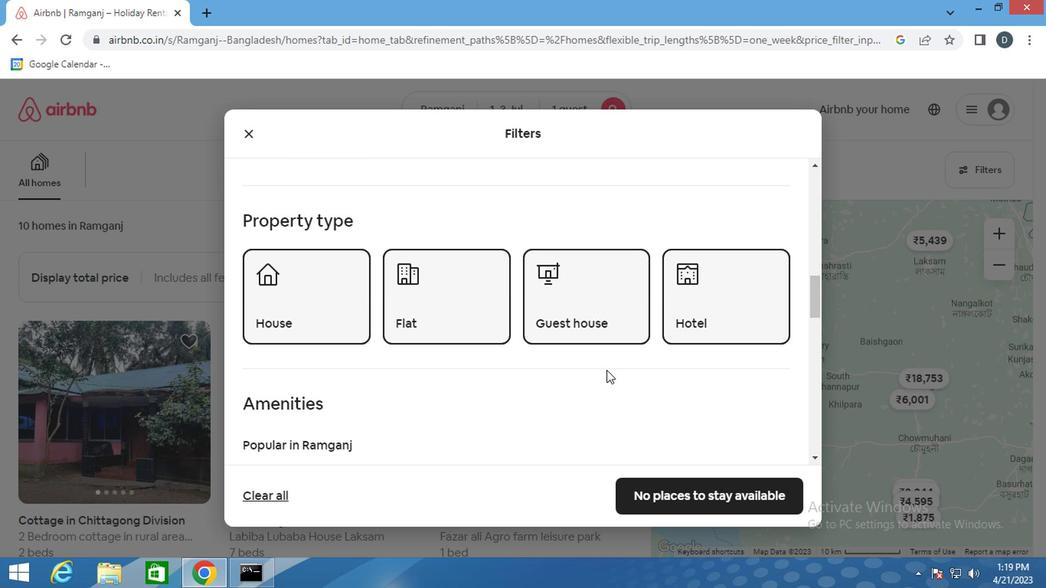 
Action: Mouse moved to (605, 365)
Screenshot: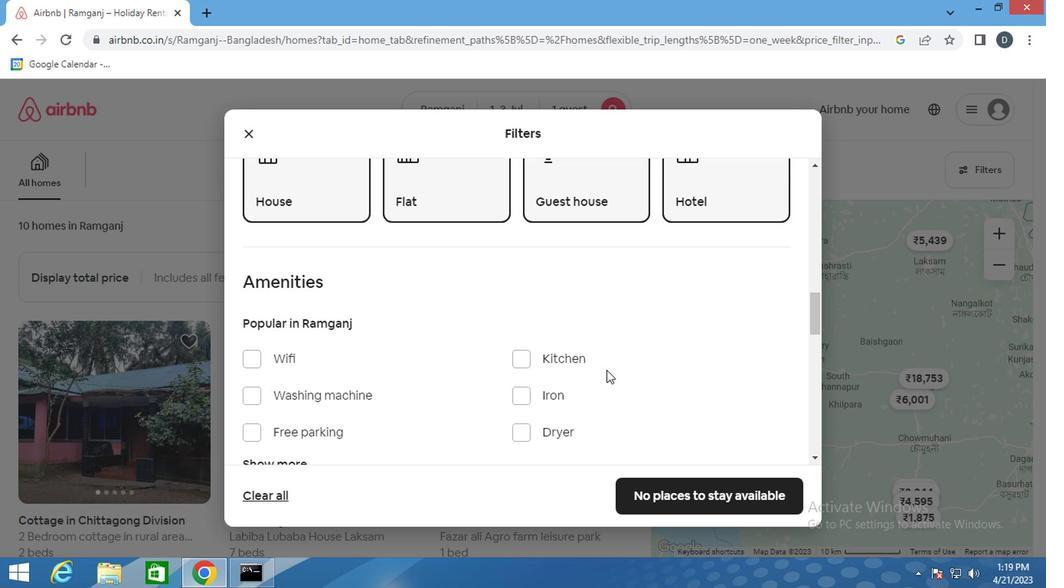 
Action: Mouse scrolled (605, 364) with delta (0, -1)
Screenshot: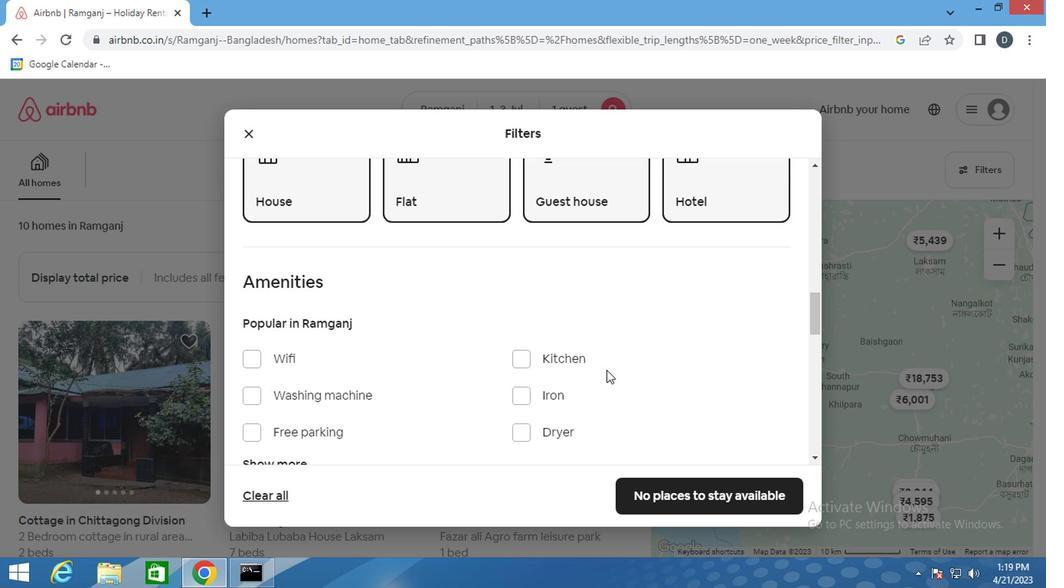 
Action: Mouse moved to (605, 363)
Screenshot: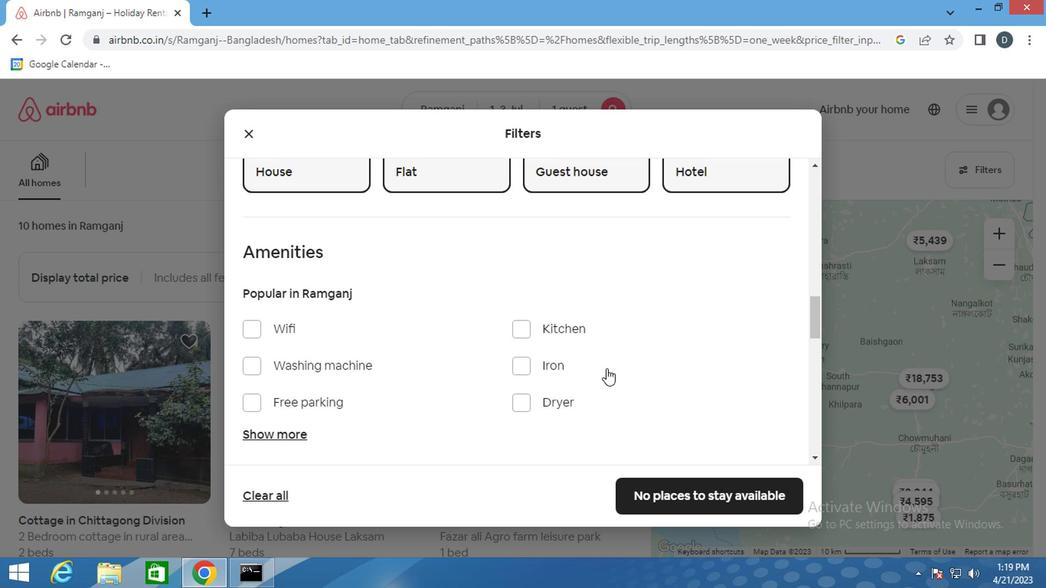 
Action: Mouse scrolled (605, 362) with delta (0, -1)
Screenshot: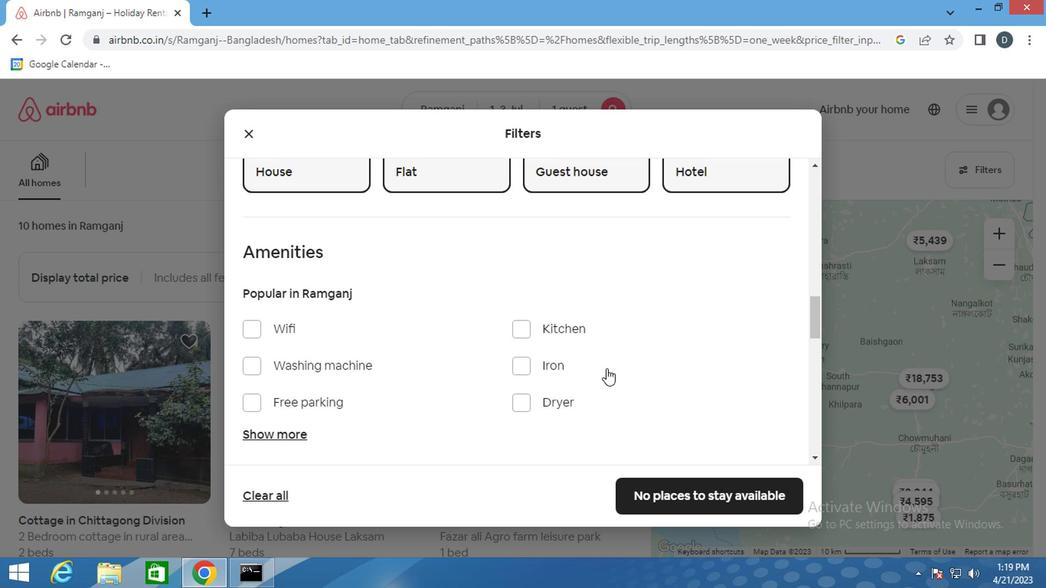 
Action: Mouse moved to (298, 279)
Screenshot: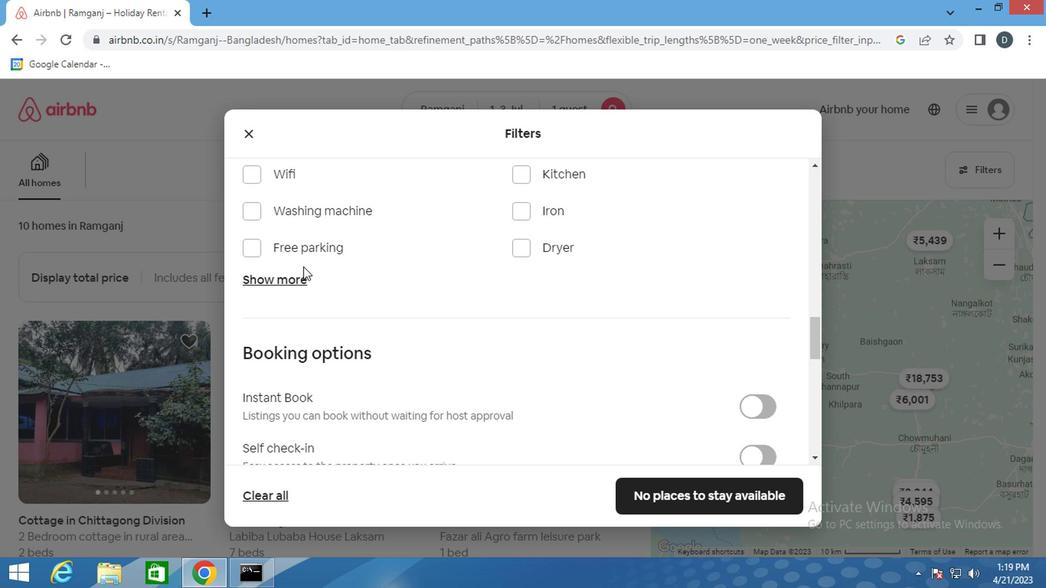 
Action: Mouse pressed left at (298, 279)
Screenshot: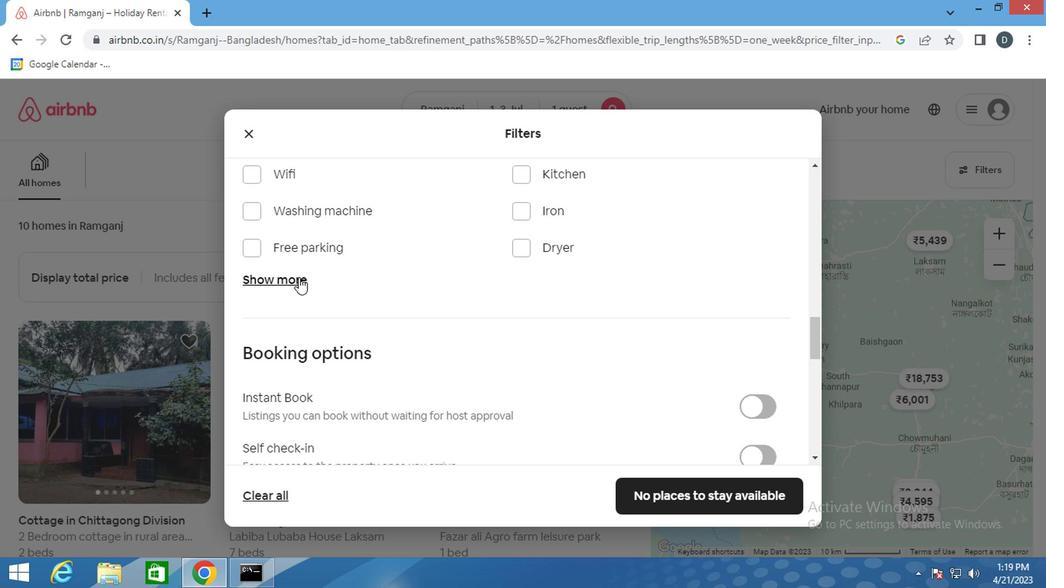 
Action: Mouse moved to (338, 339)
Screenshot: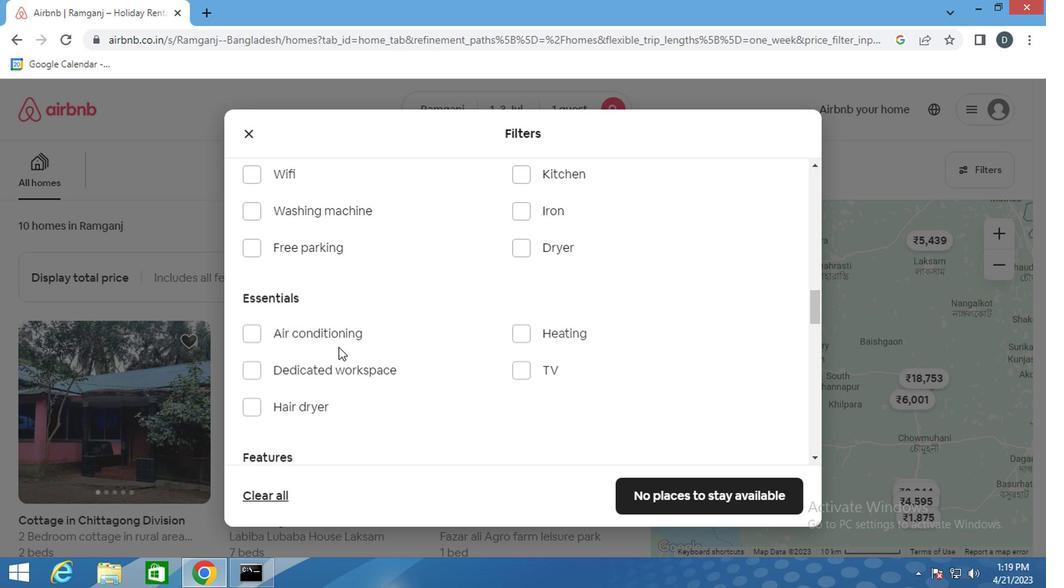 
Action: Mouse pressed left at (338, 339)
Screenshot: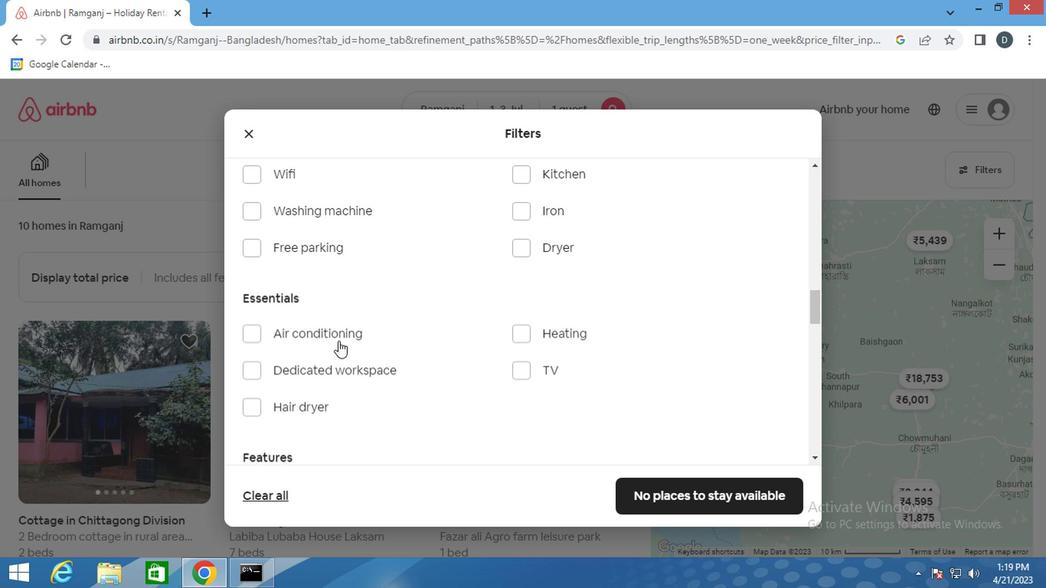 
Action: Mouse moved to (430, 370)
Screenshot: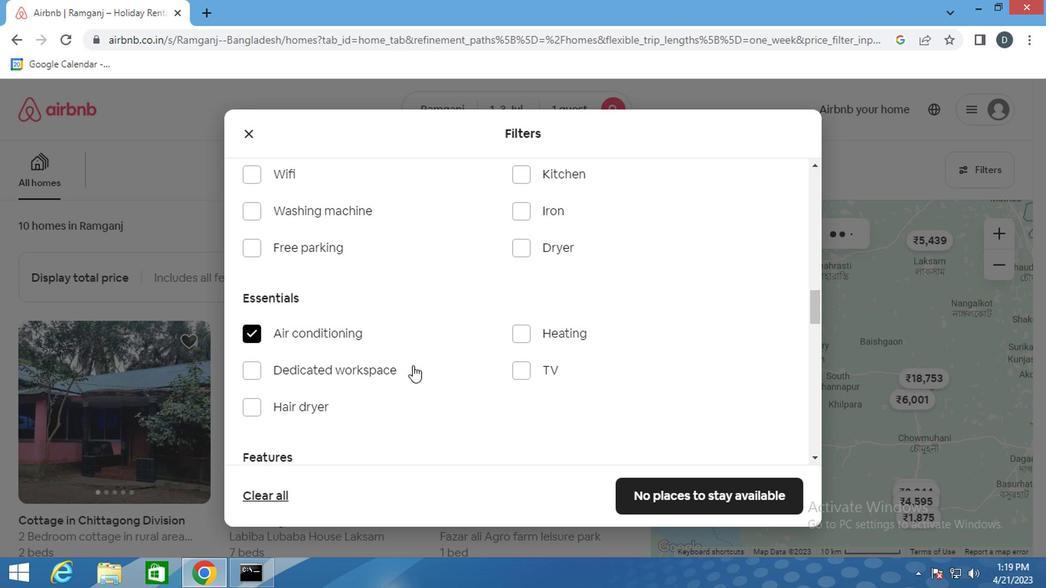 
Action: Mouse scrolled (430, 369) with delta (0, 0)
Screenshot: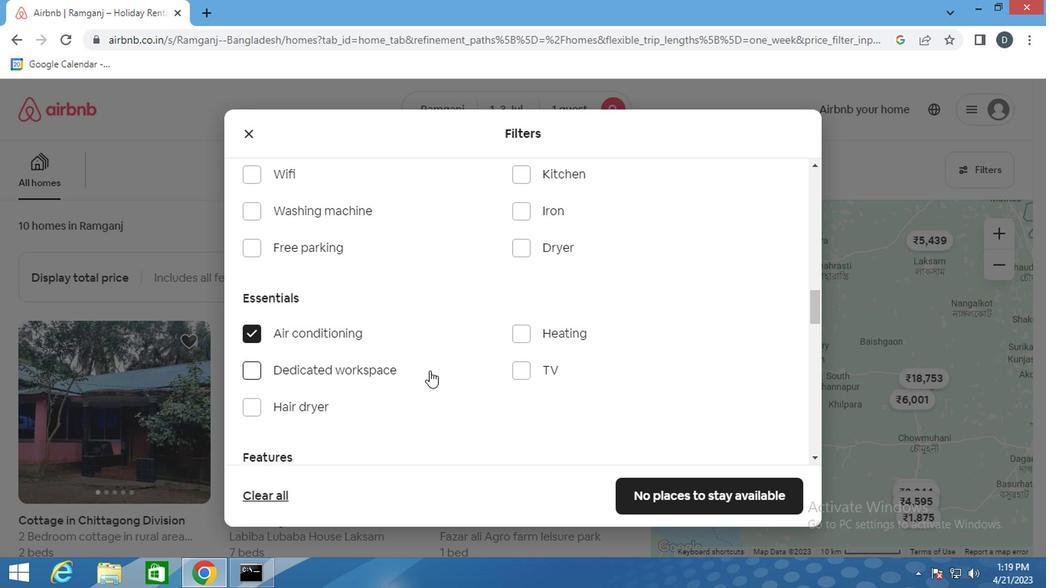 
Action: Mouse scrolled (430, 369) with delta (0, 0)
Screenshot: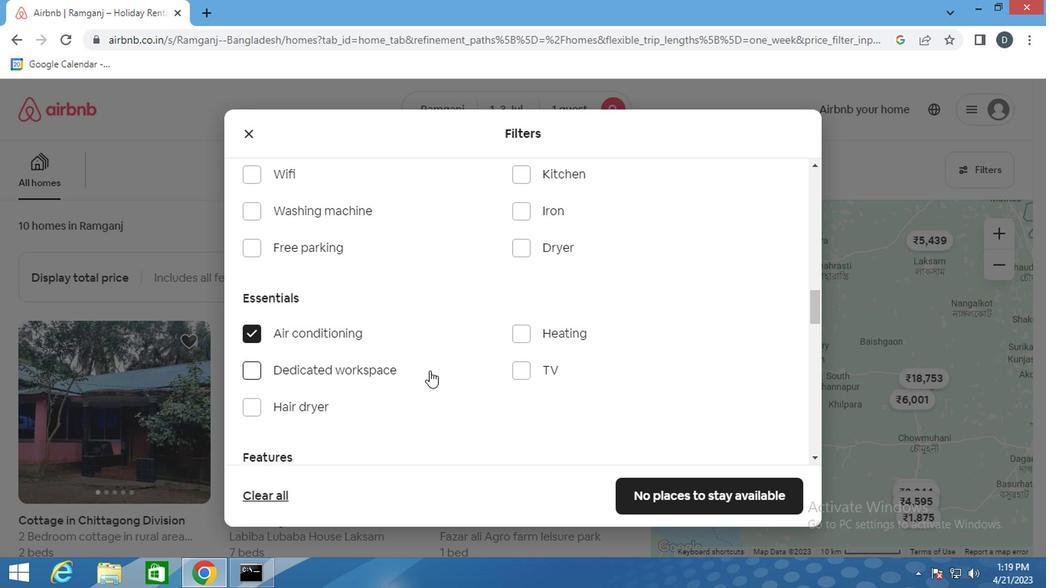 
Action: Mouse scrolled (430, 369) with delta (0, 0)
Screenshot: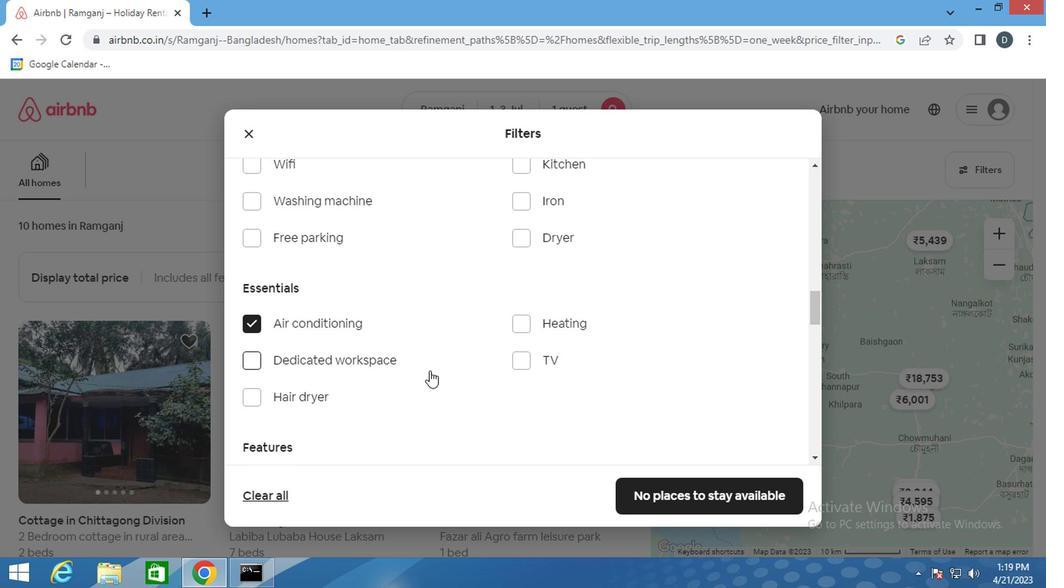 
Action: Mouse scrolled (430, 369) with delta (0, 0)
Screenshot: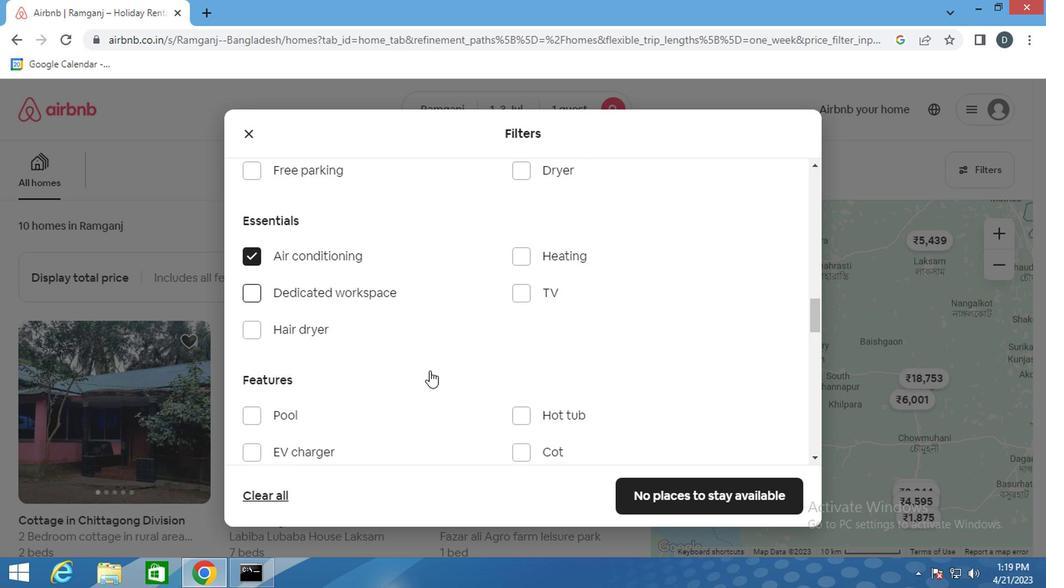 
Action: Mouse scrolled (430, 369) with delta (0, 0)
Screenshot: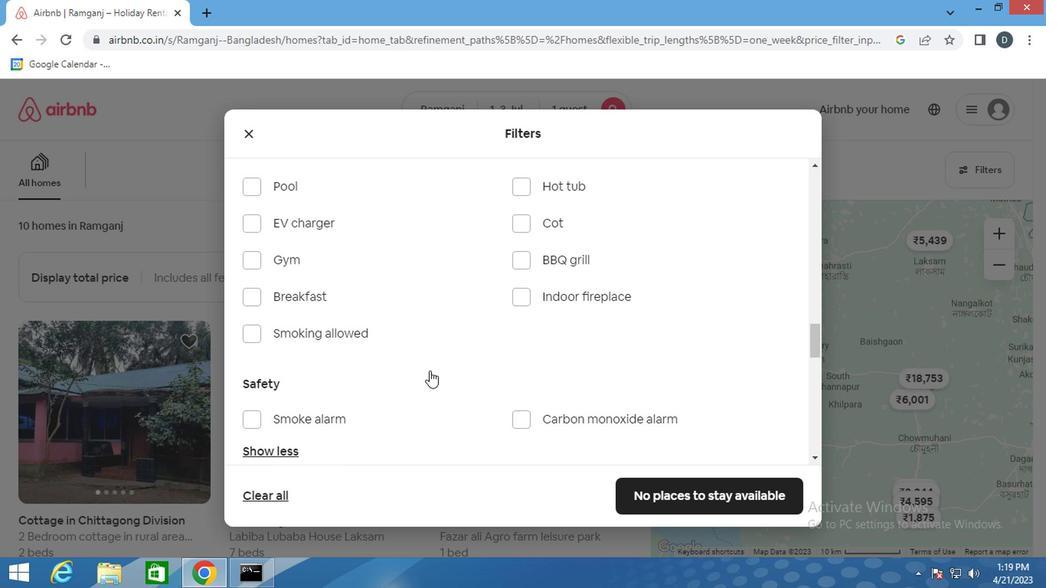 
Action: Mouse scrolled (430, 369) with delta (0, 0)
Screenshot: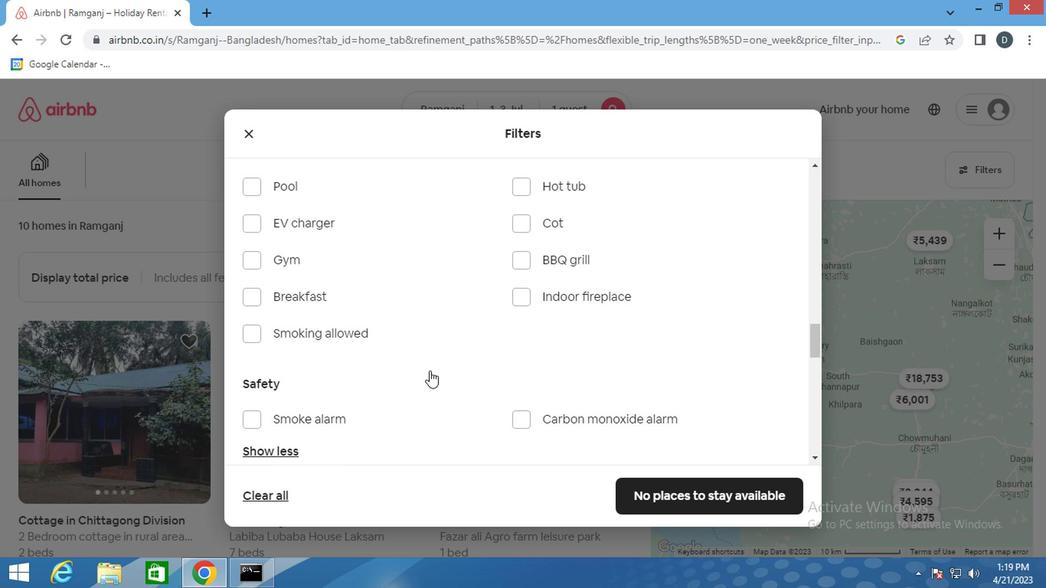 
Action: Mouse scrolled (430, 369) with delta (0, 0)
Screenshot: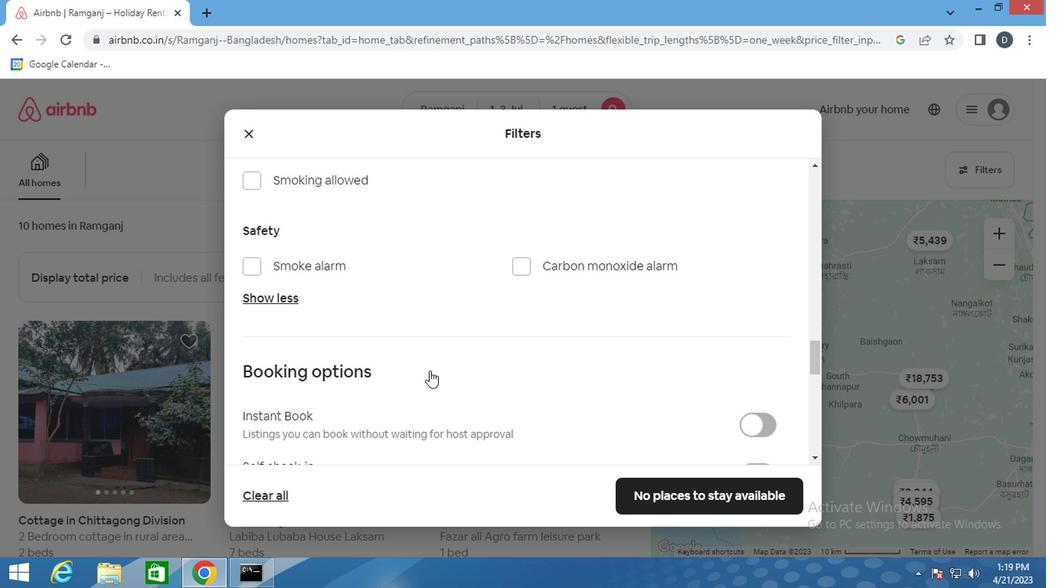 
Action: Mouse scrolled (430, 369) with delta (0, 0)
Screenshot: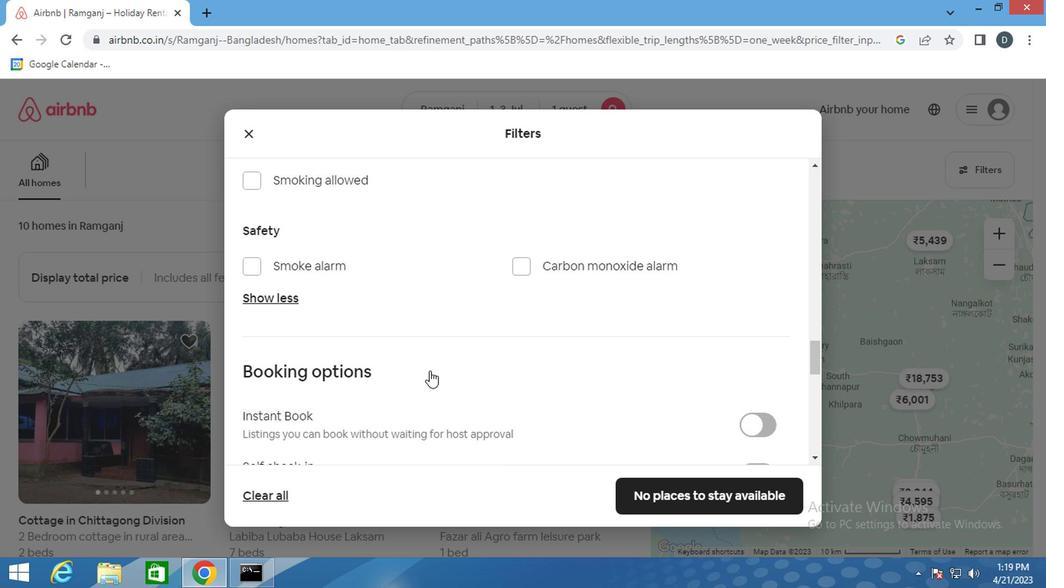 
Action: Mouse moved to (757, 323)
Screenshot: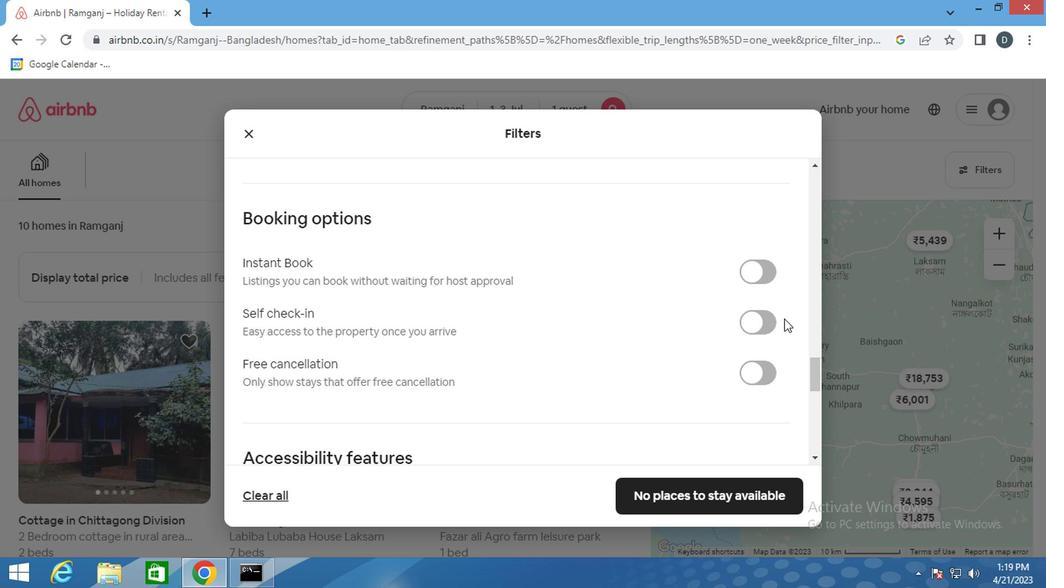 
Action: Mouse pressed left at (757, 323)
Screenshot: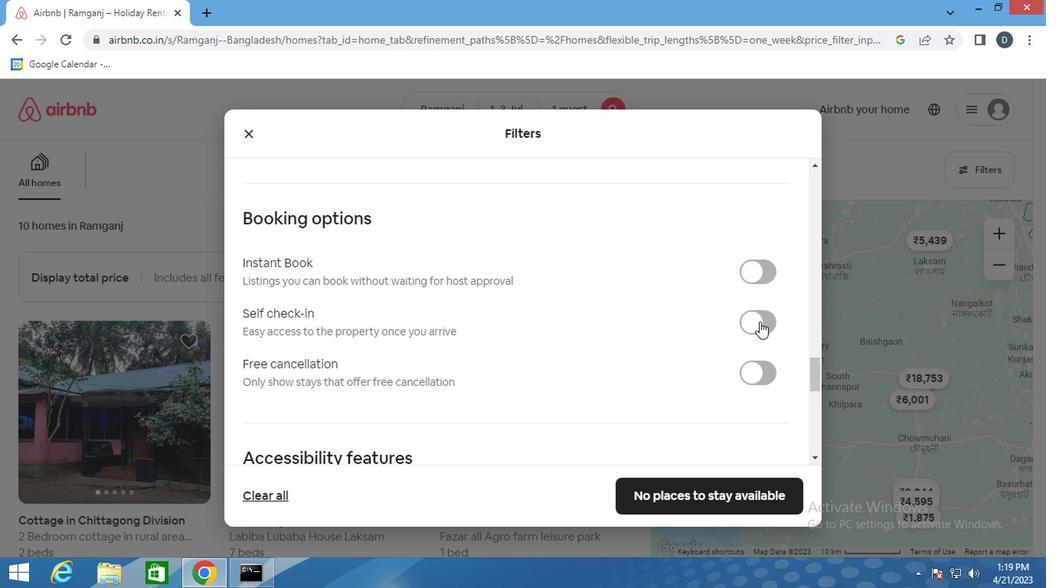 
Action: Mouse moved to (634, 325)
Screenshot: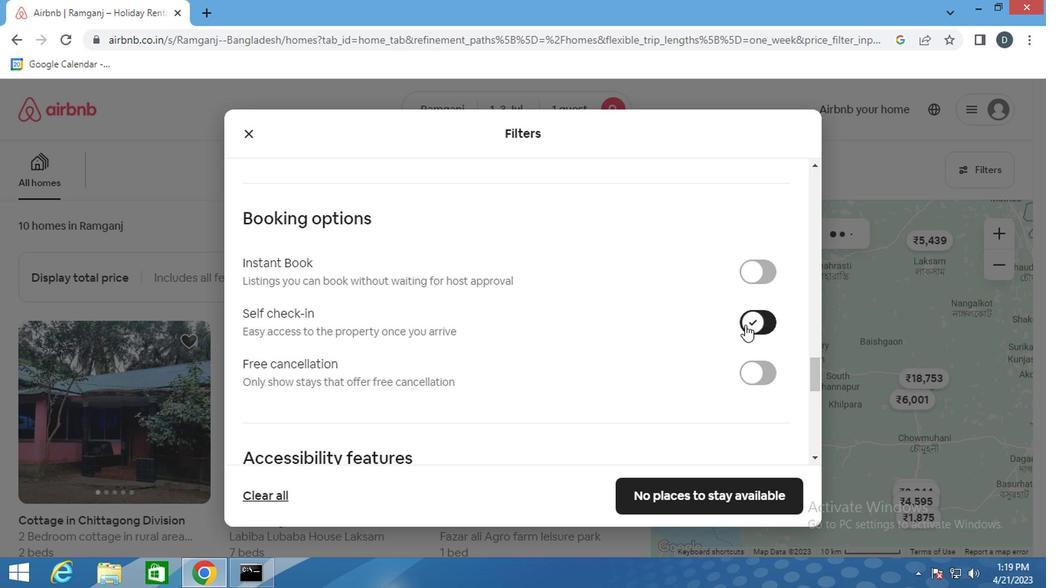 
Action: Mouse scrolled (634, 324) with delta (0, -1)
Screenshot: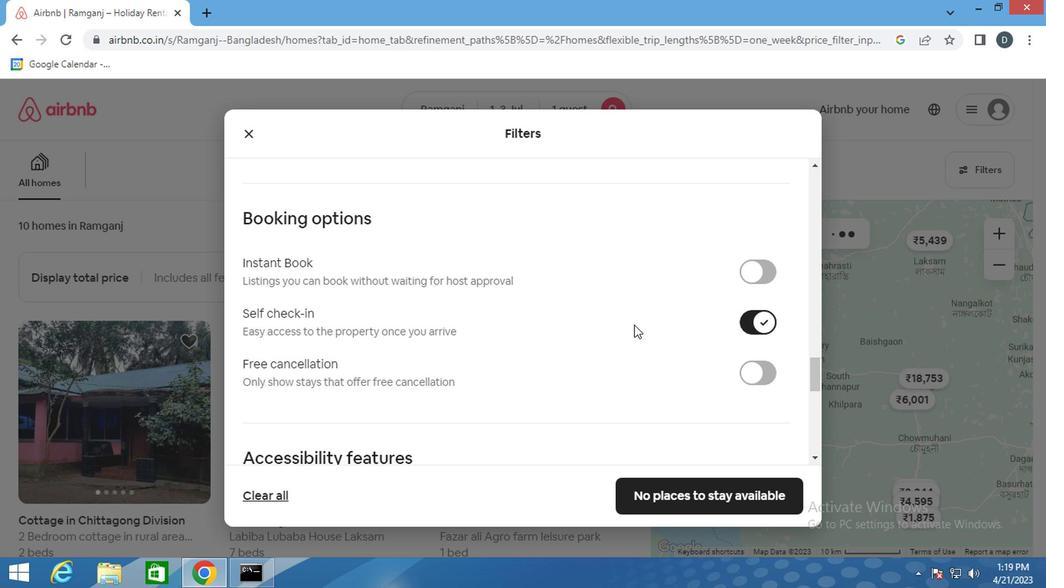 
Action: Mouse scrolled (634, 324) with delta (0, -1)
Screenshot: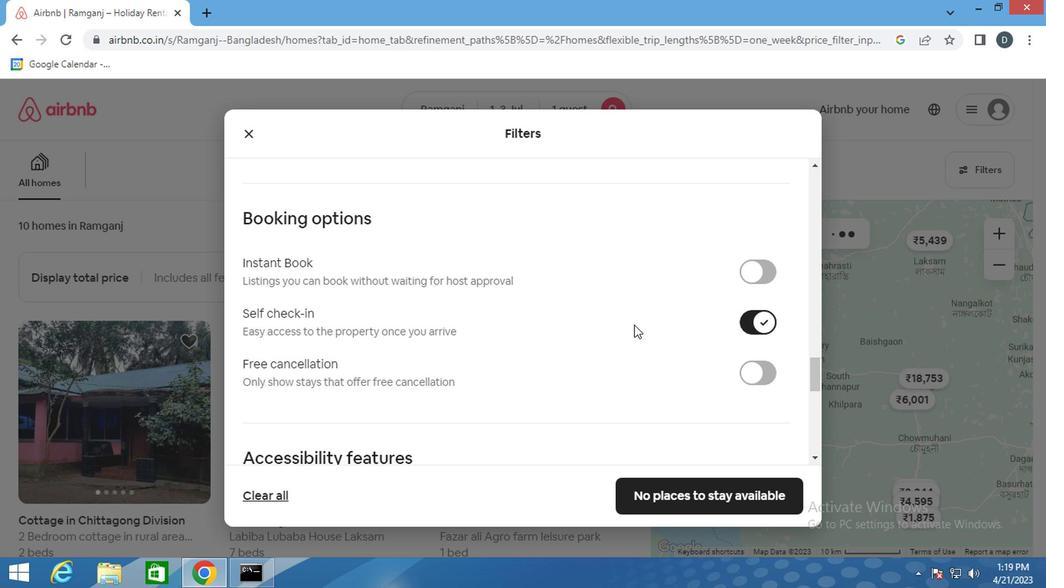 
Action: Mouse scrolled (634, 324) with delta (0, -1)
Screenshot: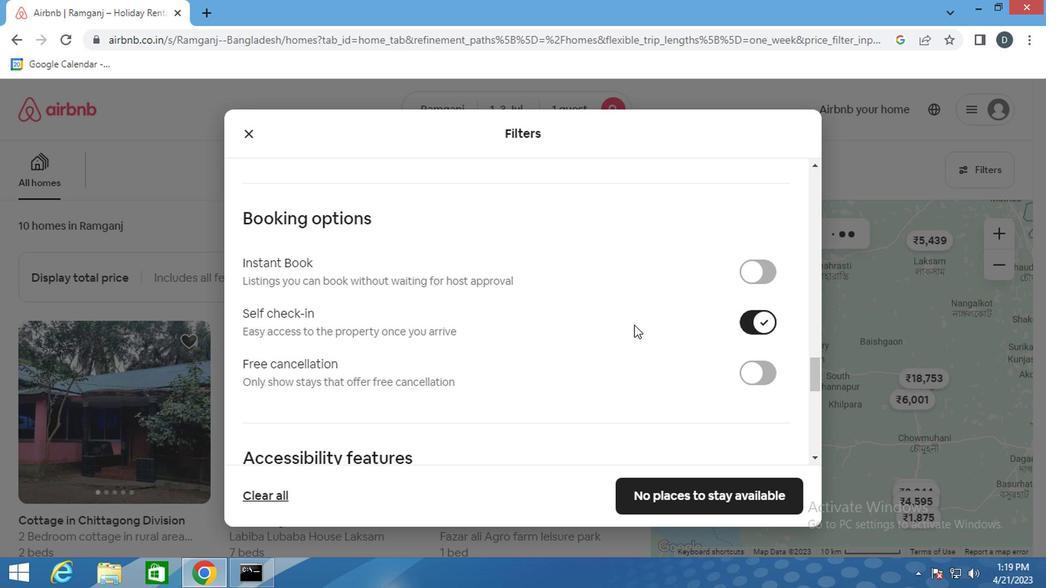 
Action: Mouse scrolled (634, 324) with delta (0, -1)
Screenshot: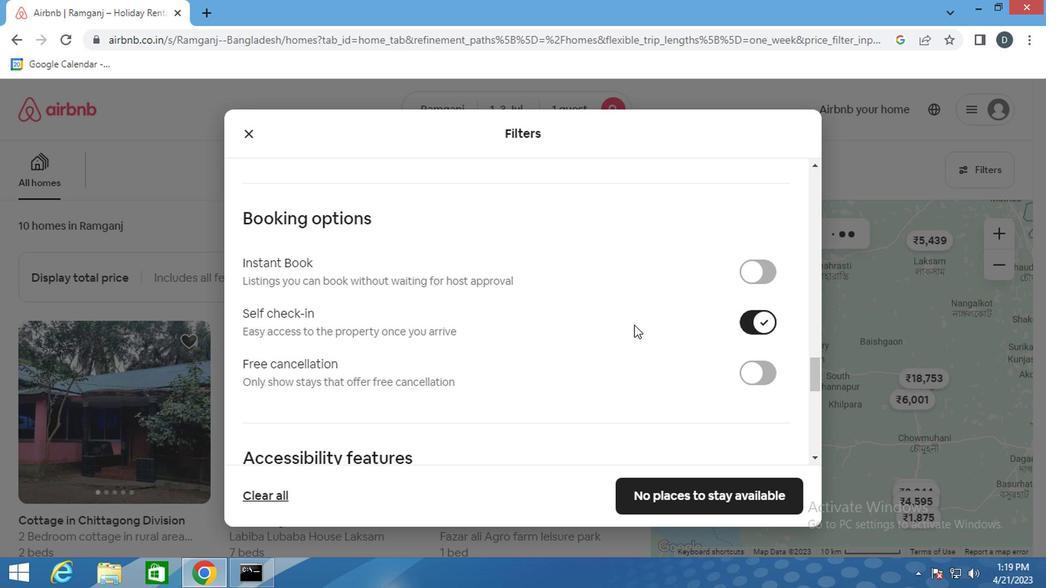 
Action: Mouse scrolled (634, 324) with delta (0, -1)
Screenshot: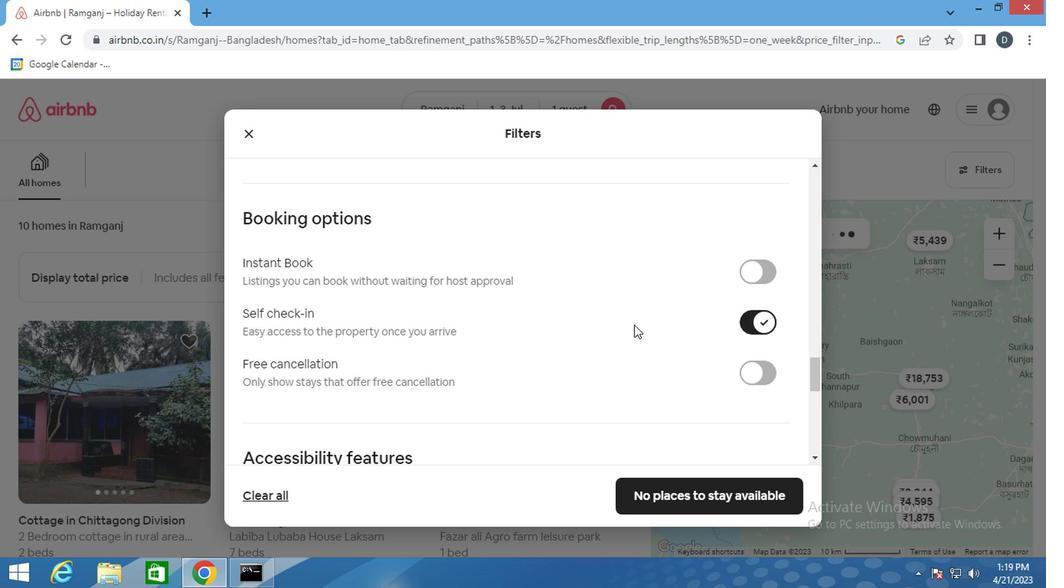 
Action: Mouse scrolled (634, 324) with delta (0, -1)
Screenshot: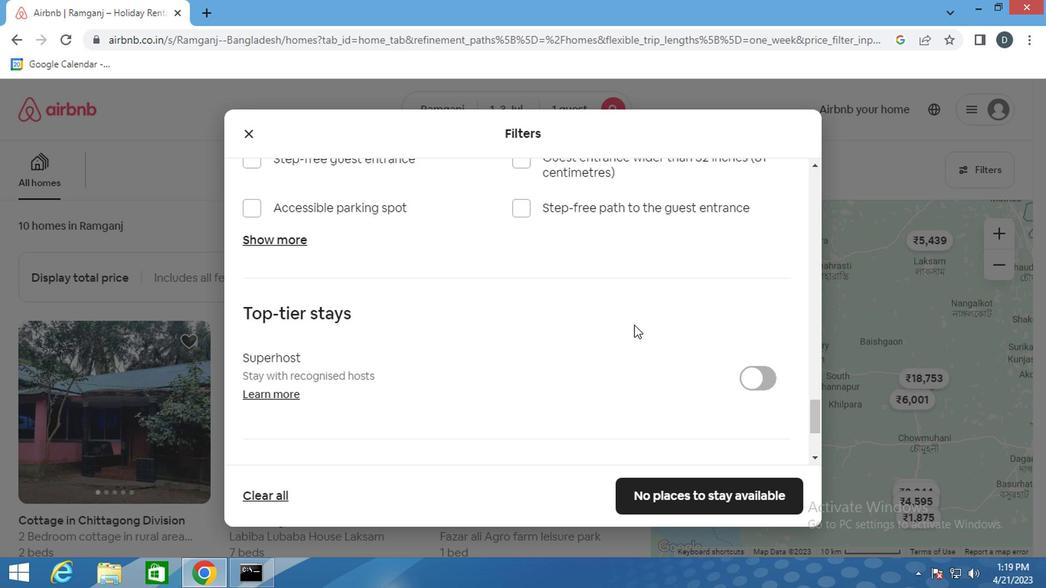 
Action: Mouse scrolled (634, 324) with delta (0, -1)
Screenshot: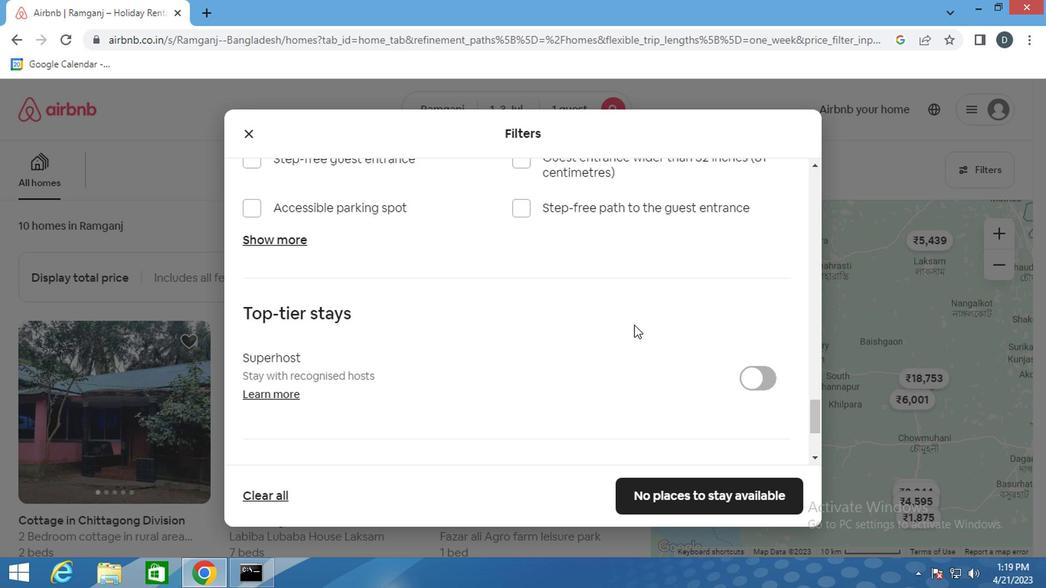 
Action: Mouse scrolled (634, 324) with delta (0, -1)
Screenshot: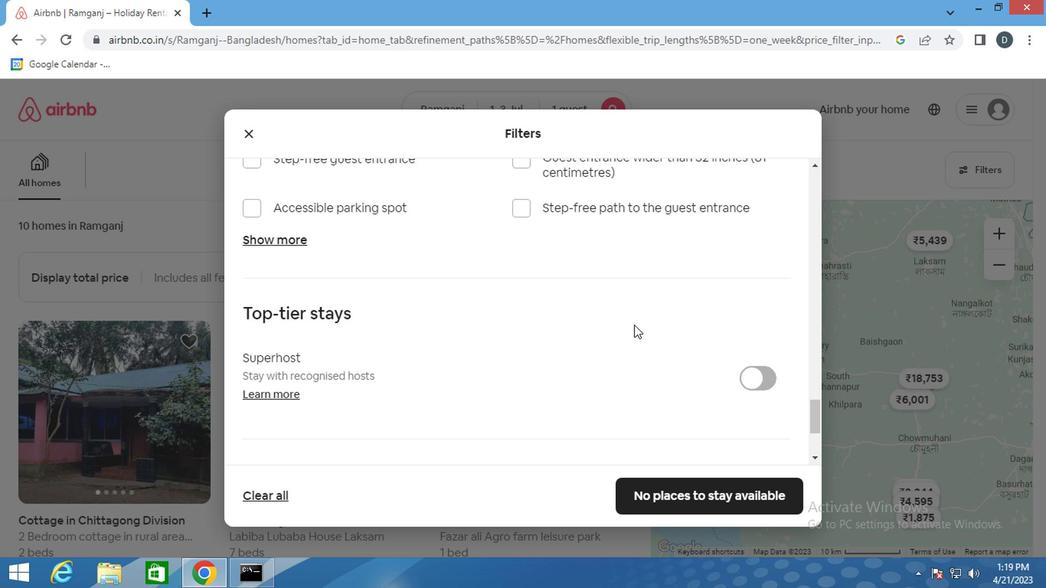 
Action: Mouse scrolled (634, 324) with delta (0, -1)
Screenshot: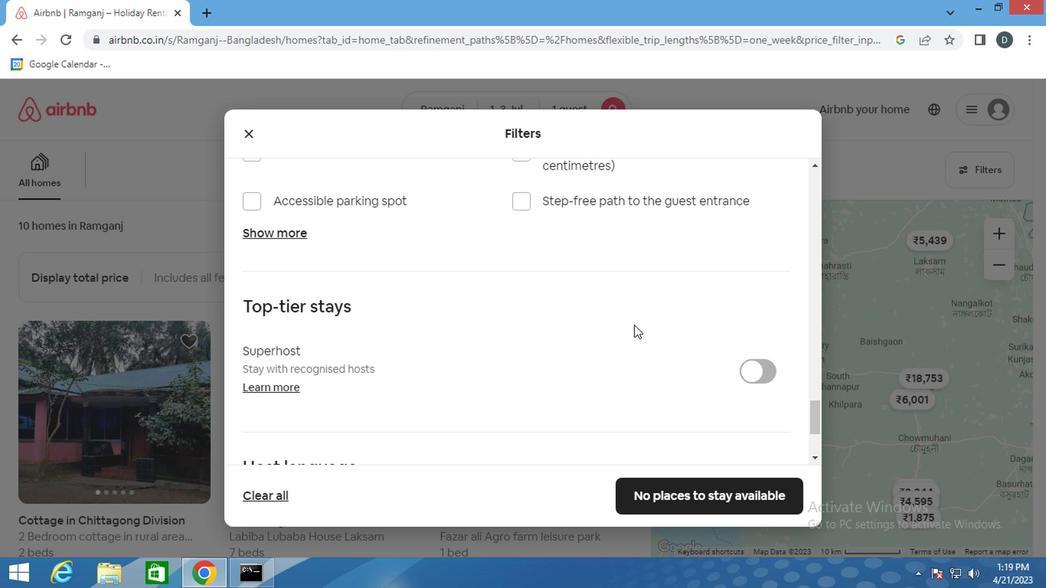 
Action: Mouse moved to (453, 341)
Screenshot: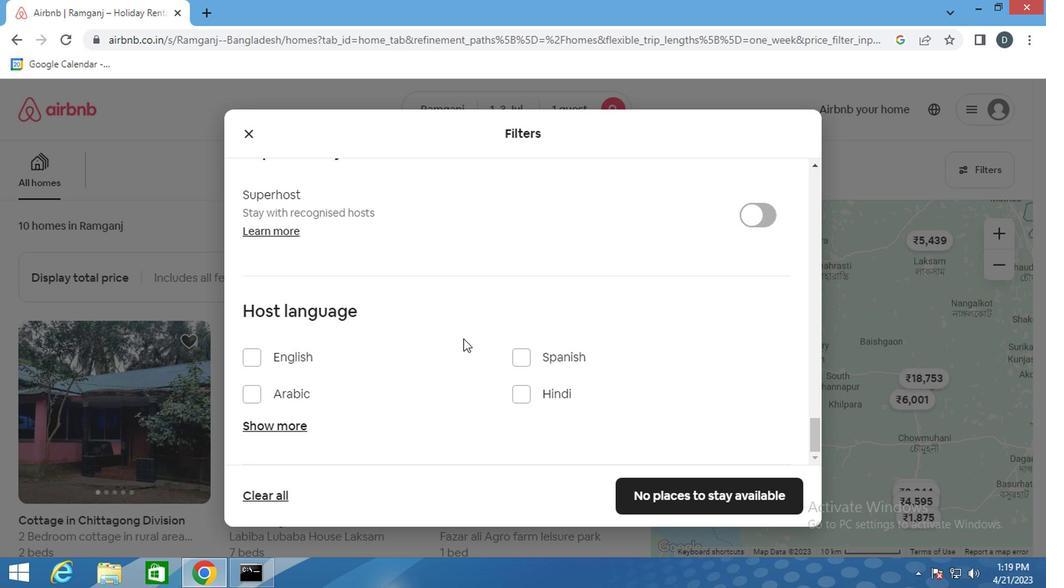 
Action: Mouse scrolled (453, 341) with delta (0, 0)
Screenshot: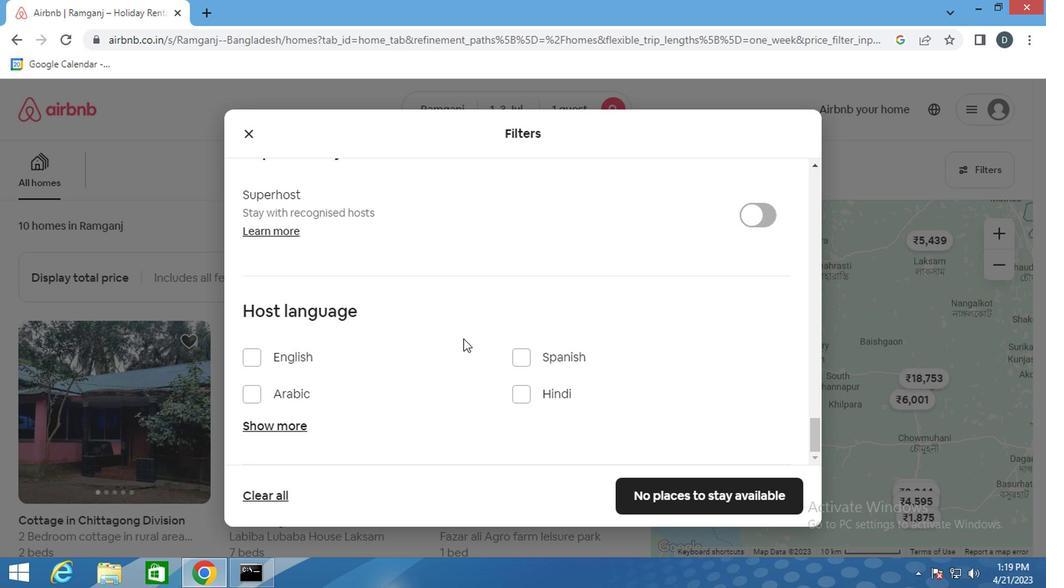 
Action: Mouse scrolled (453, 341) with delta (0, 0)
Screenshot: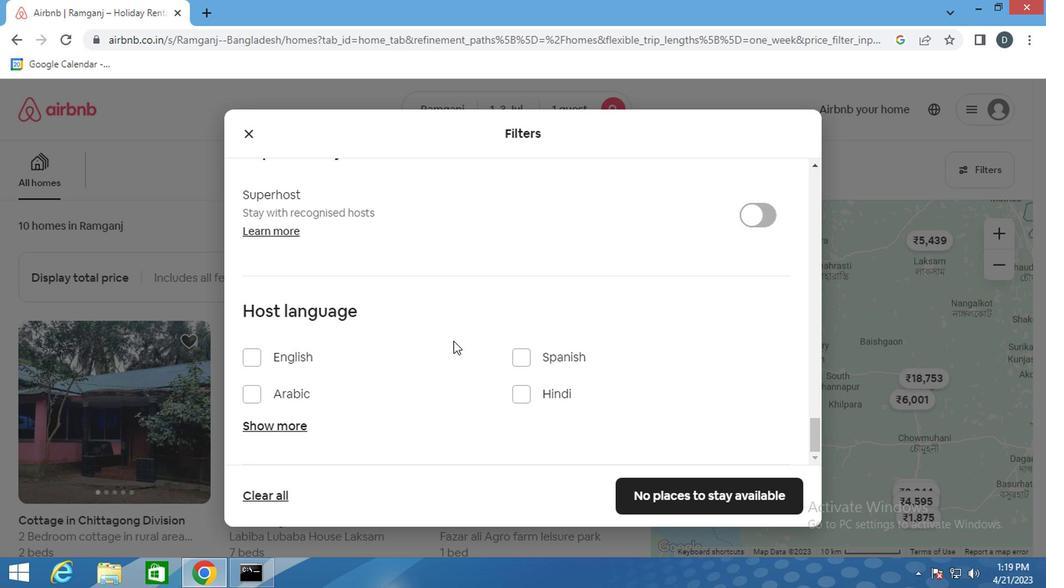 
Action: Mouse moved to (307, 352)
Screenshot: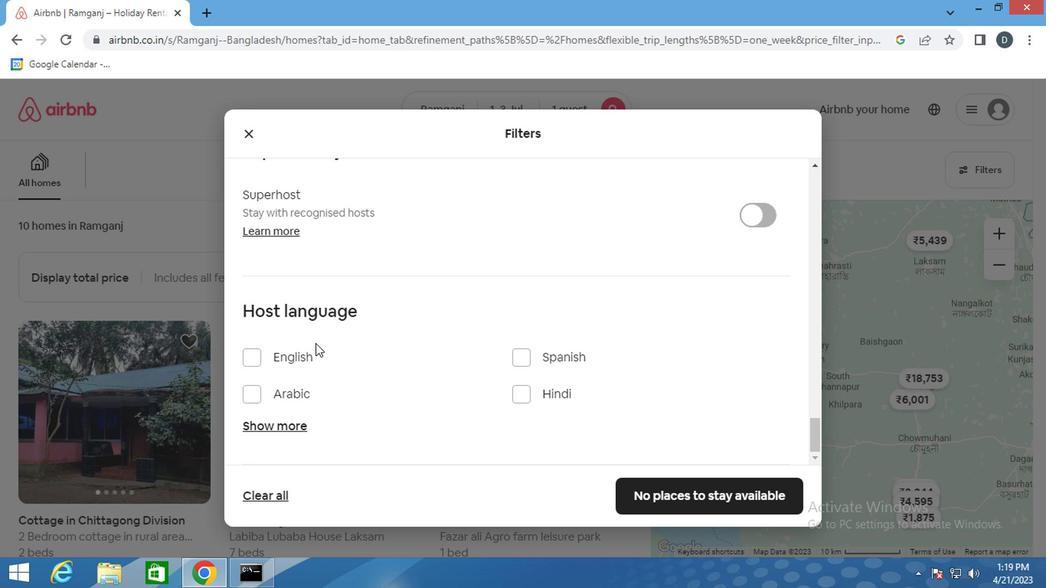 
Action: Mouse pressed left at (307, 352)
Screenshot: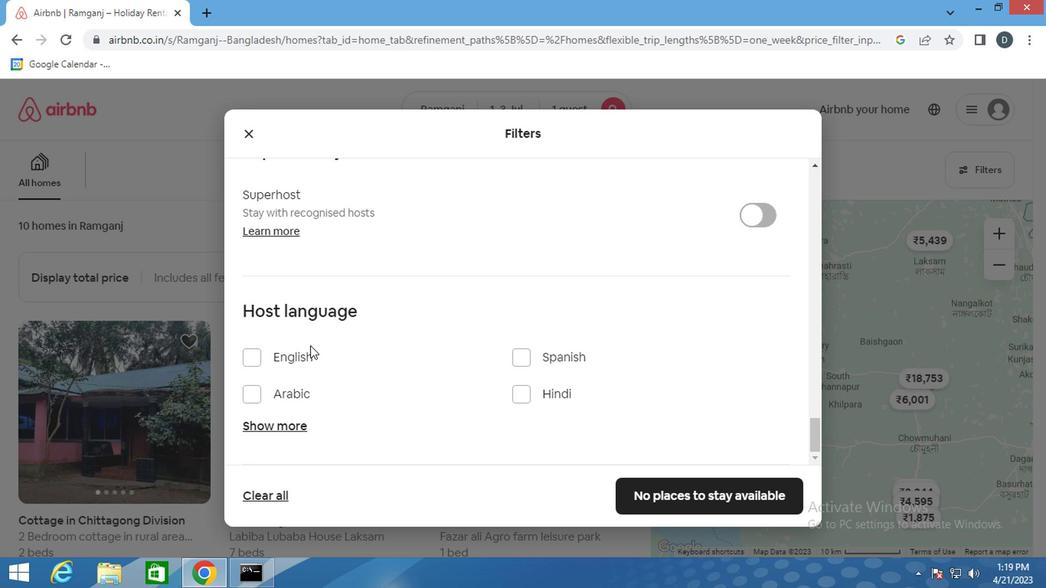 
Action: Mouse moved to (687, 486)
Screenshot: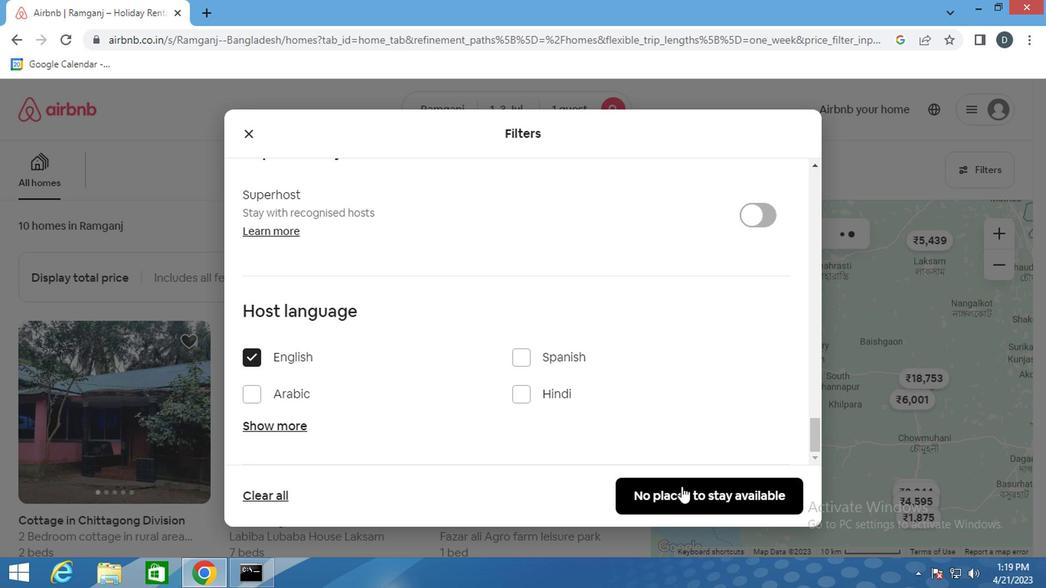 
Action: Mouse pressed left at (687, 486)
Screenshot: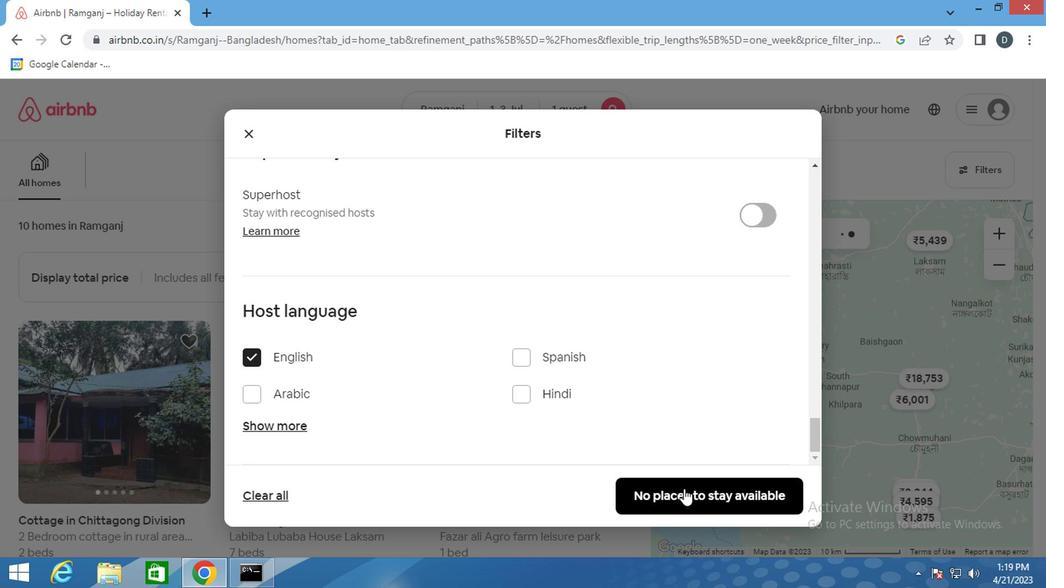 
Action: Mouse moved to (672, 401)
Screenshot: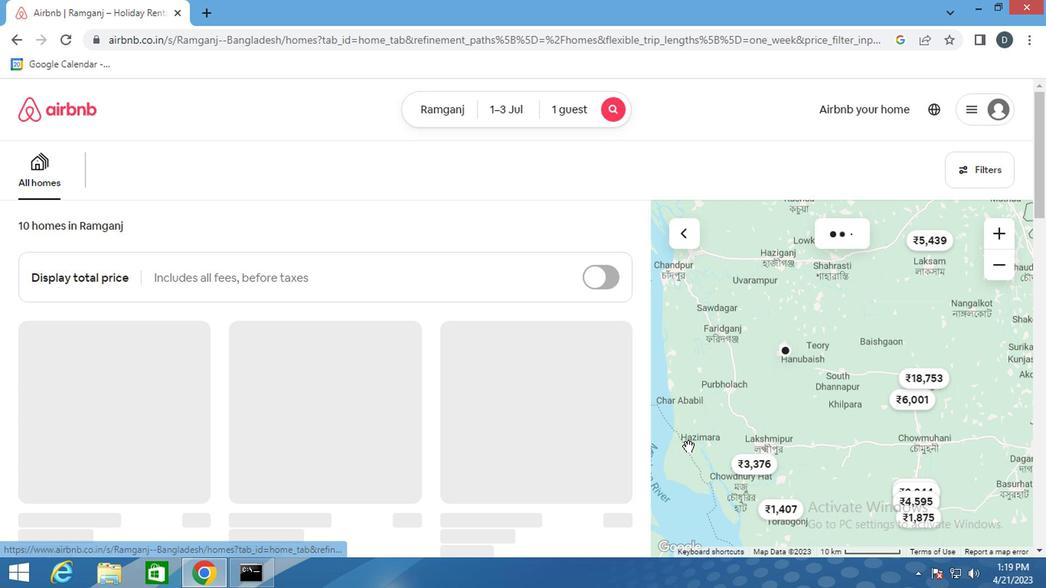 
